 Task: Search Multisource reports in Sales Navigator
Action: Mouse moved to (913, 99)
Screenshot: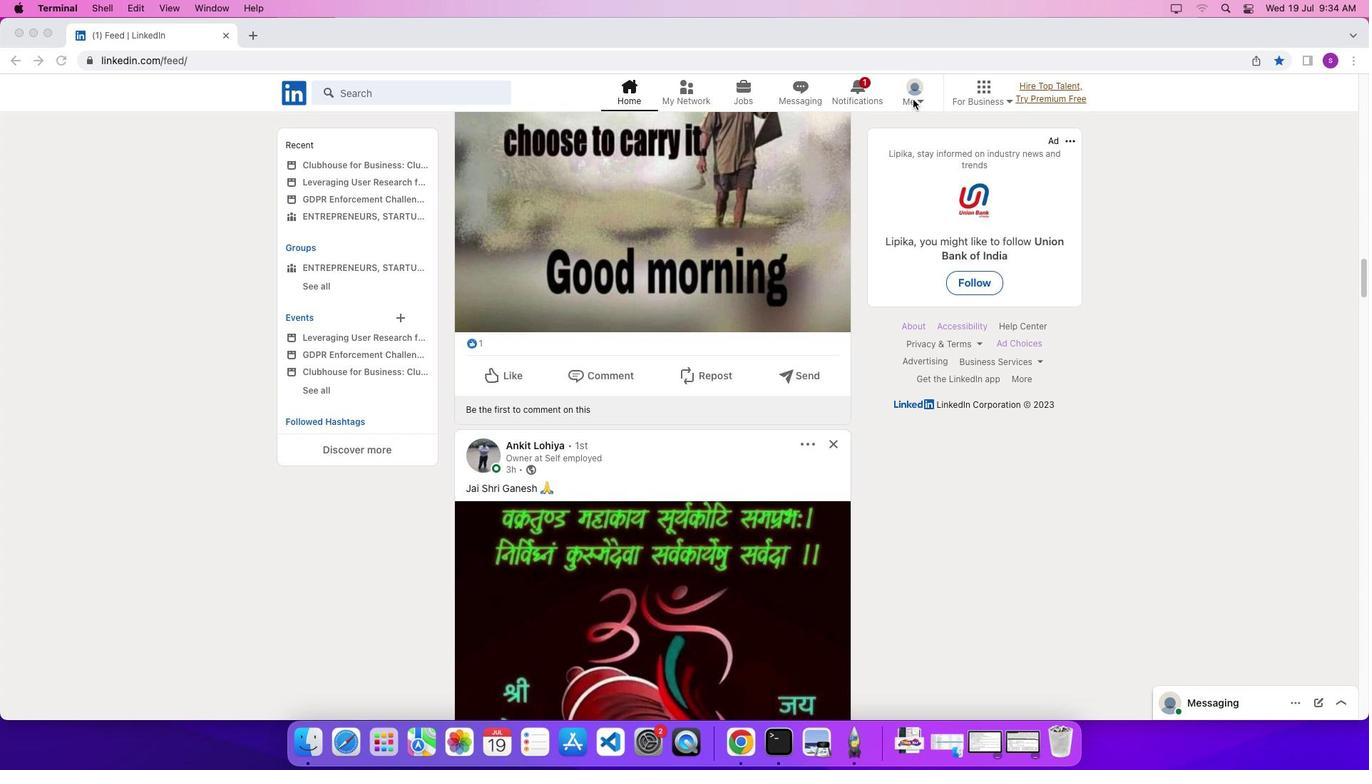 
Action: Mouse pressed left at (913, 99)
Screenshot: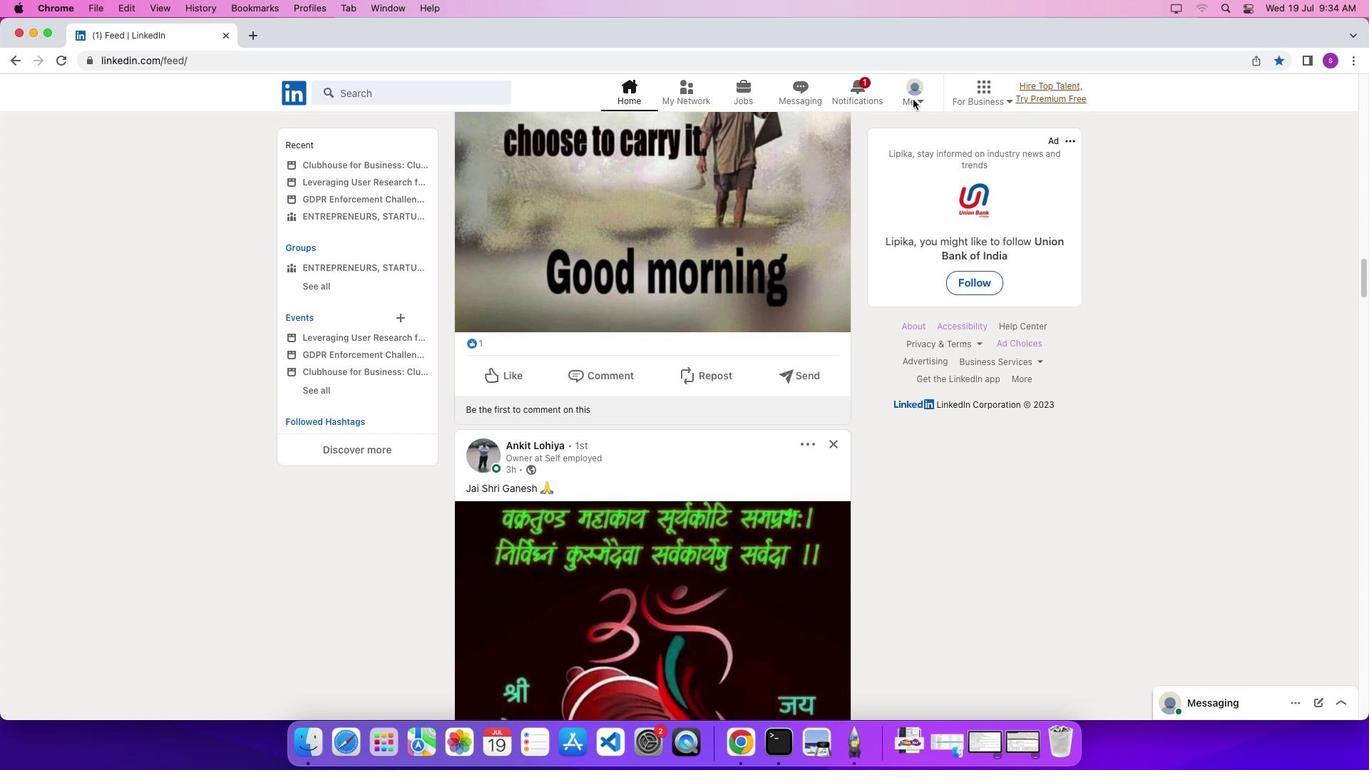 
Action: Mouse pressed left at (913, 99)
Screenshot: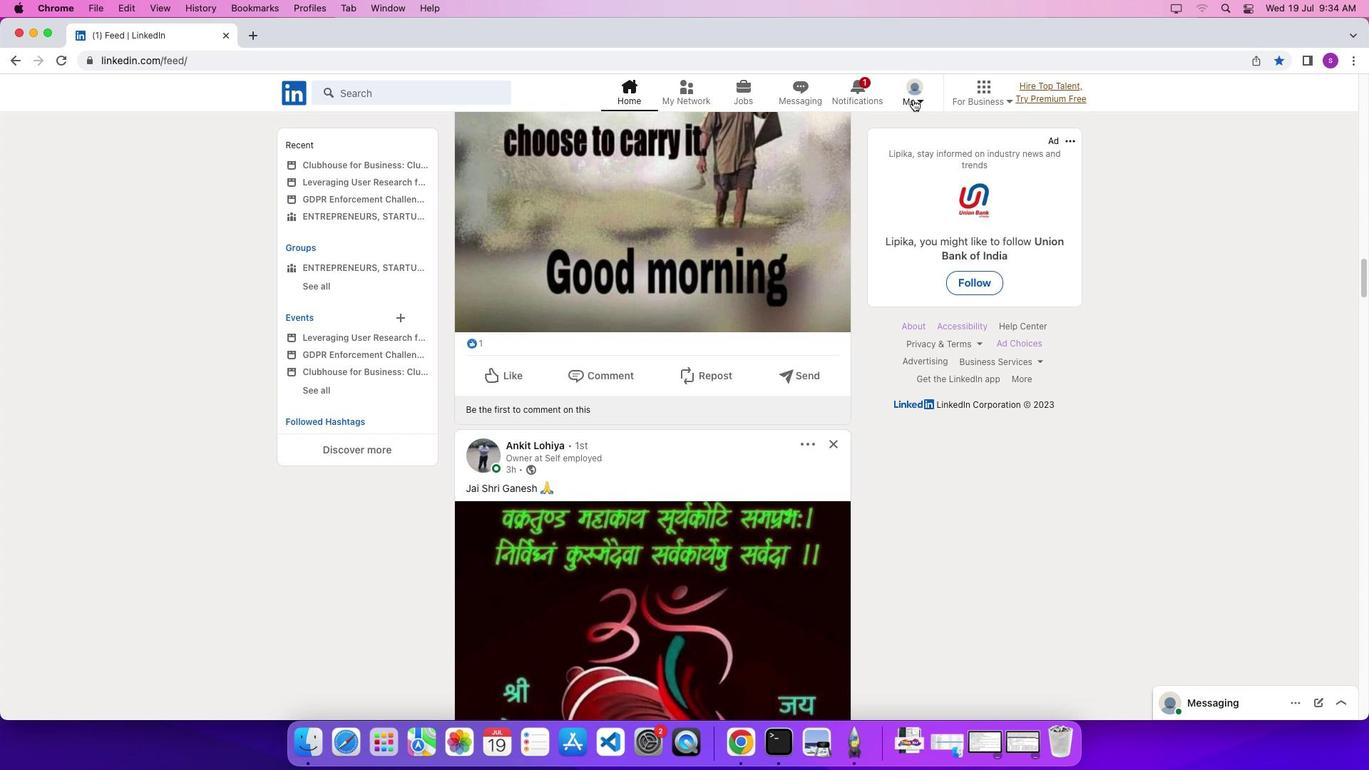 
Action: Mouse moved to (882, 171)
Screenshot: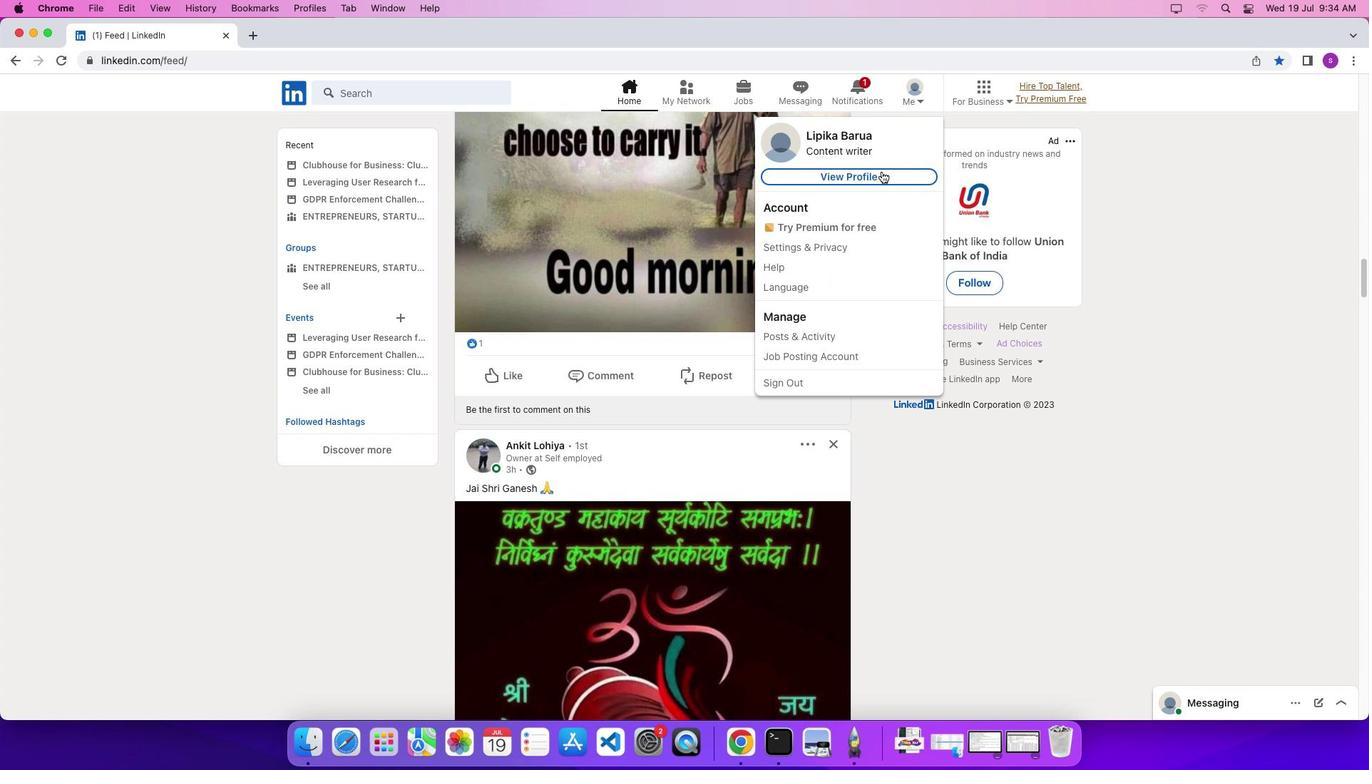 
Action: Mouse pressed left at (882, 171)
Screenshot: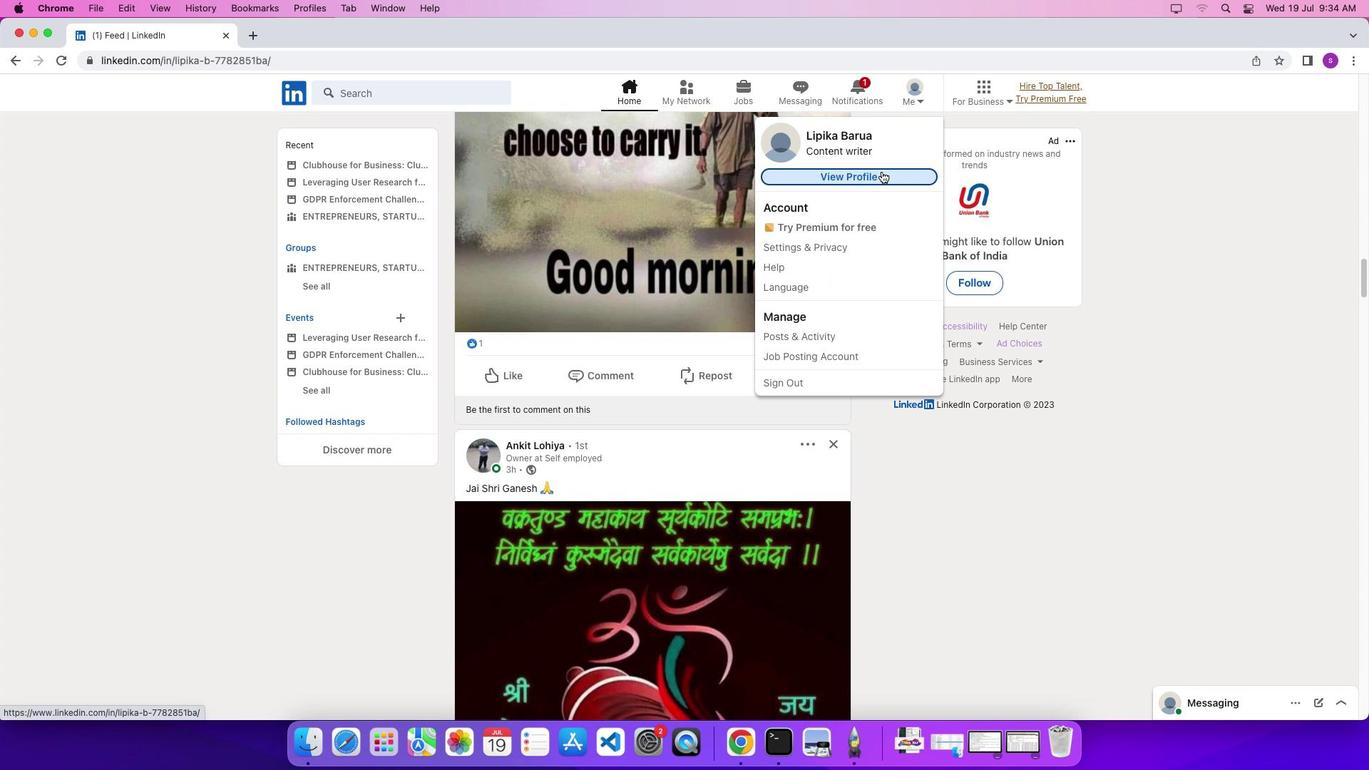 
Action: Mouse moved to (629, 443)
Screenshot: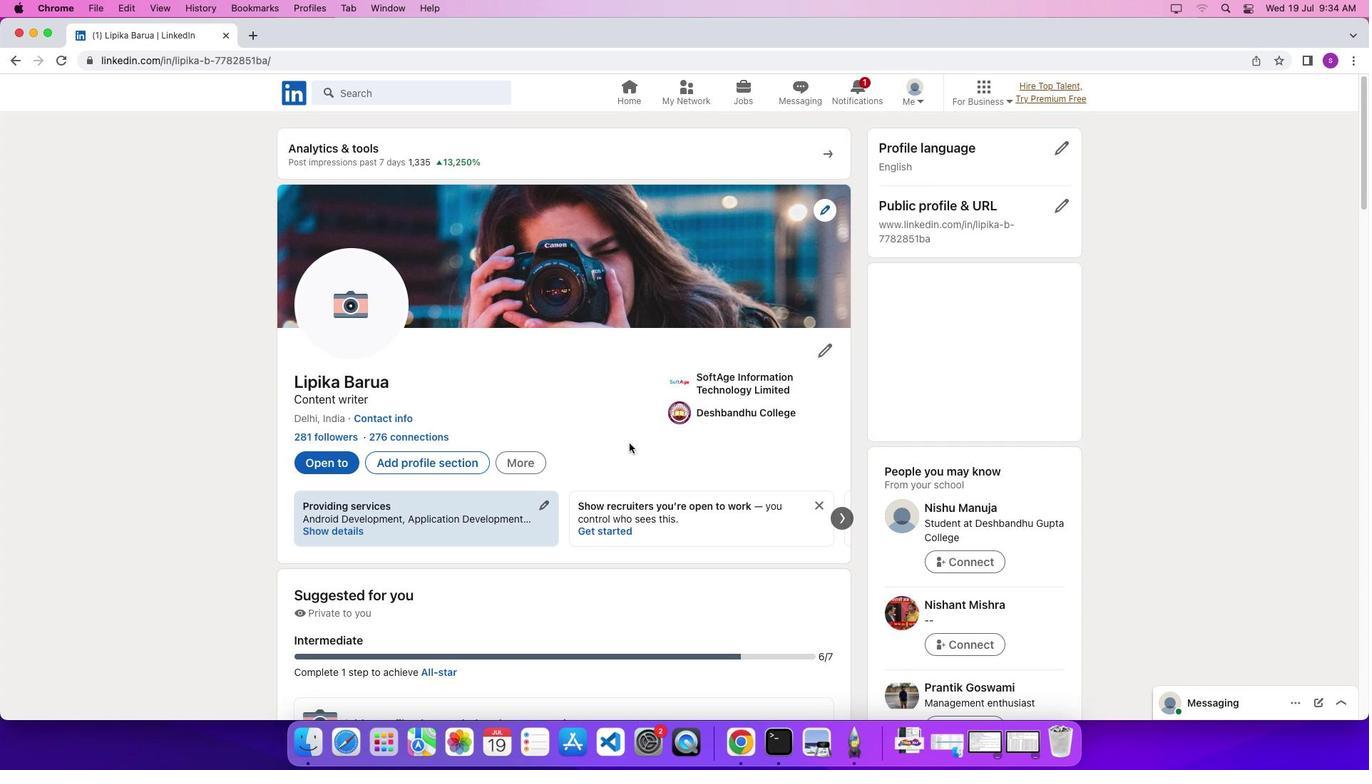 
Action: Mouse scrolled (629, 443) with delta (0, 0)
Screenshot: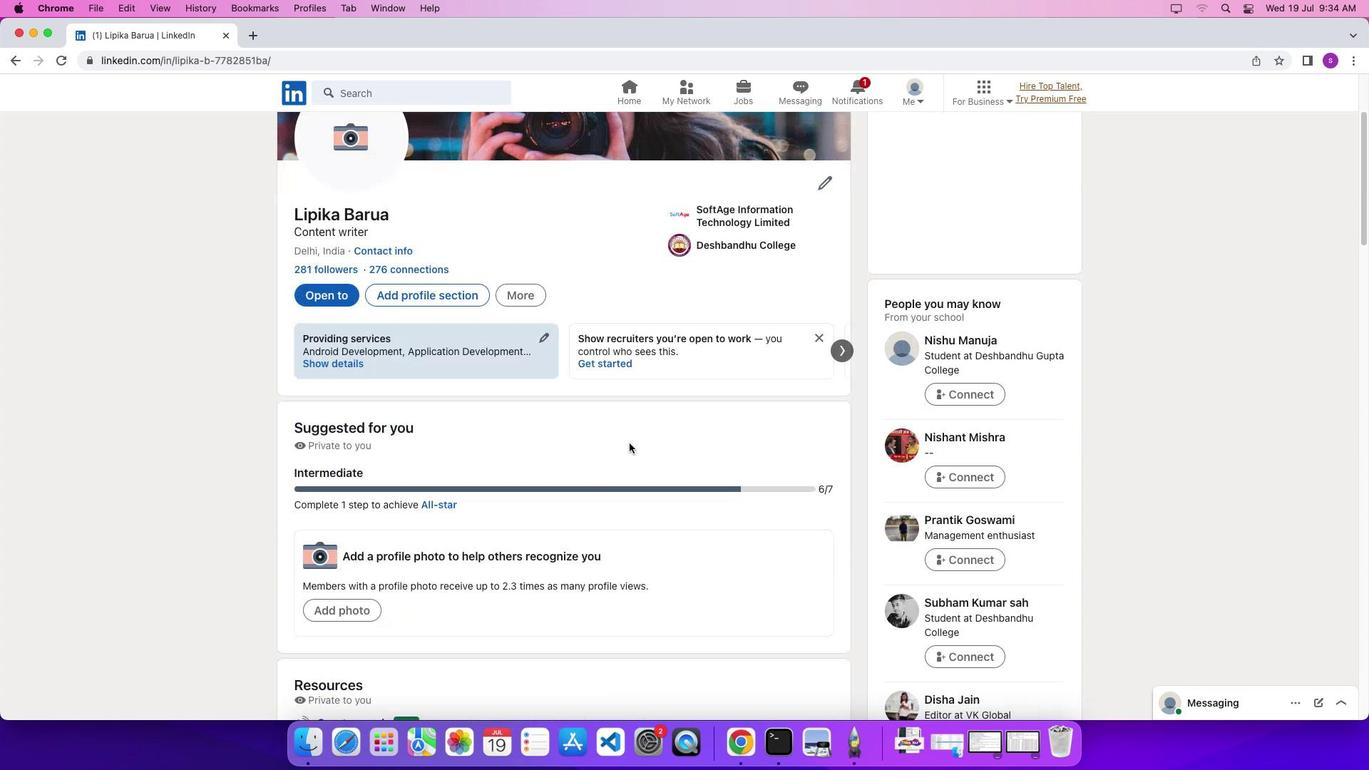 
Action: Mouse scrolled (629, 443) with delta (0, 0)
Screenshot: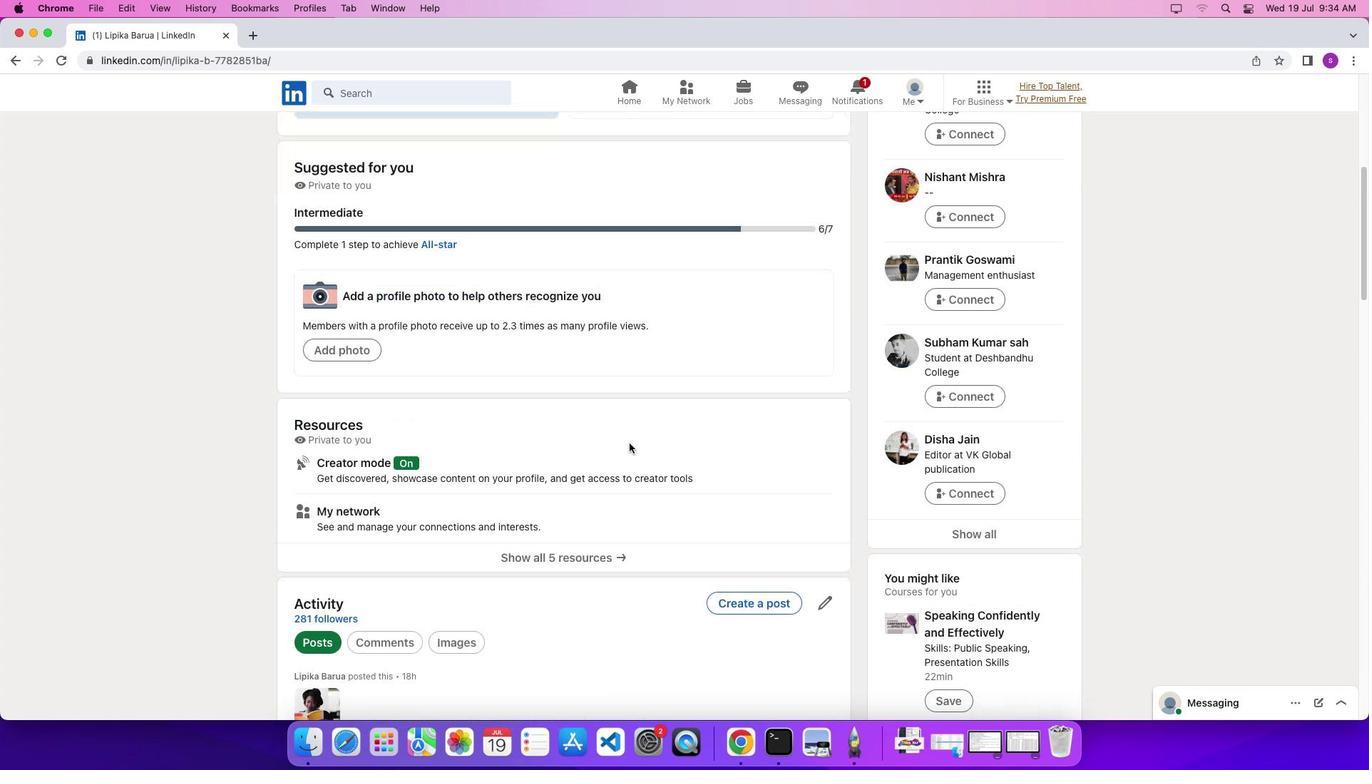 
Action: Mouse scrolled (629, 443) with delta (0, -5)
Screenshot: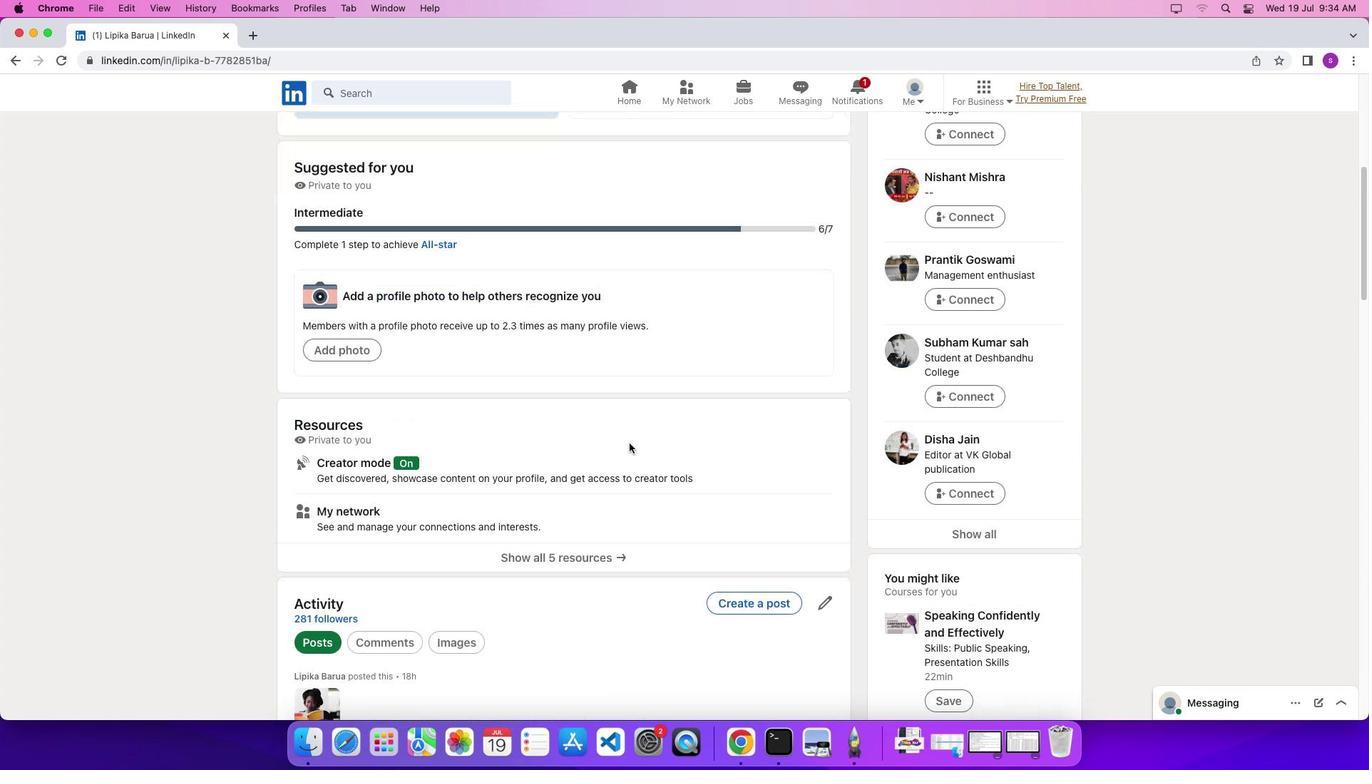 
Action: Mouse scrolled (629, 443) with delta (0, -7)
Screenshot: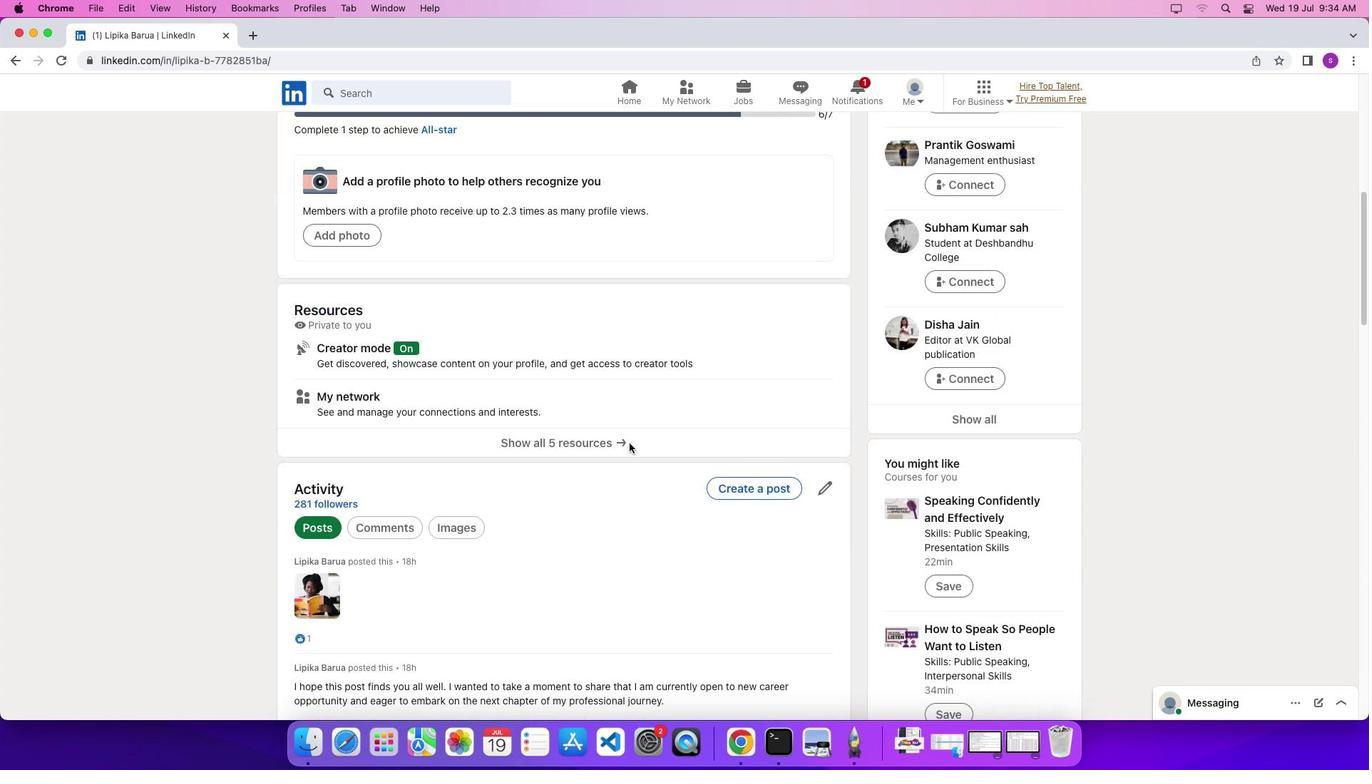 
Action: Mouse scrolled (629, 443) with delta (0, 0)
Screenshot: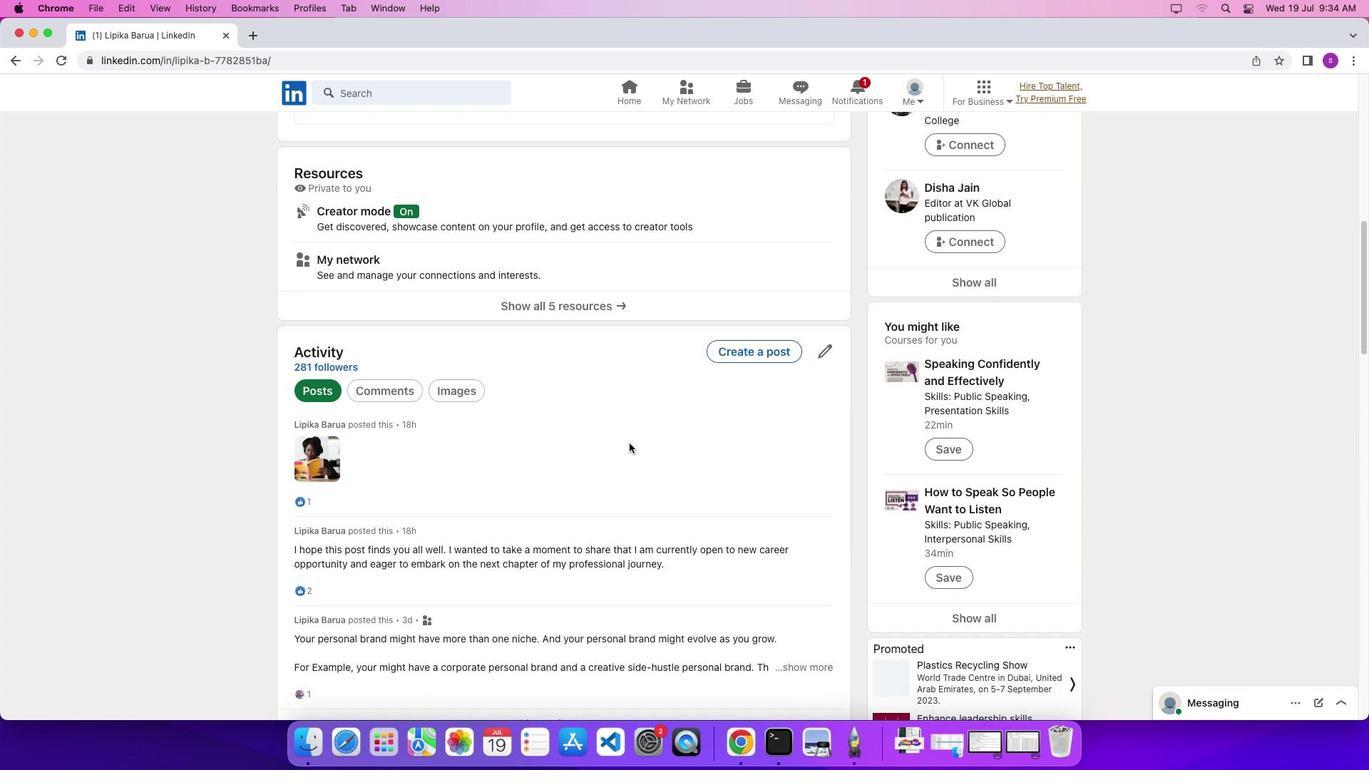 
Action: Mouse scrolled (629, 443) with delta (0, 0)
Screenshot: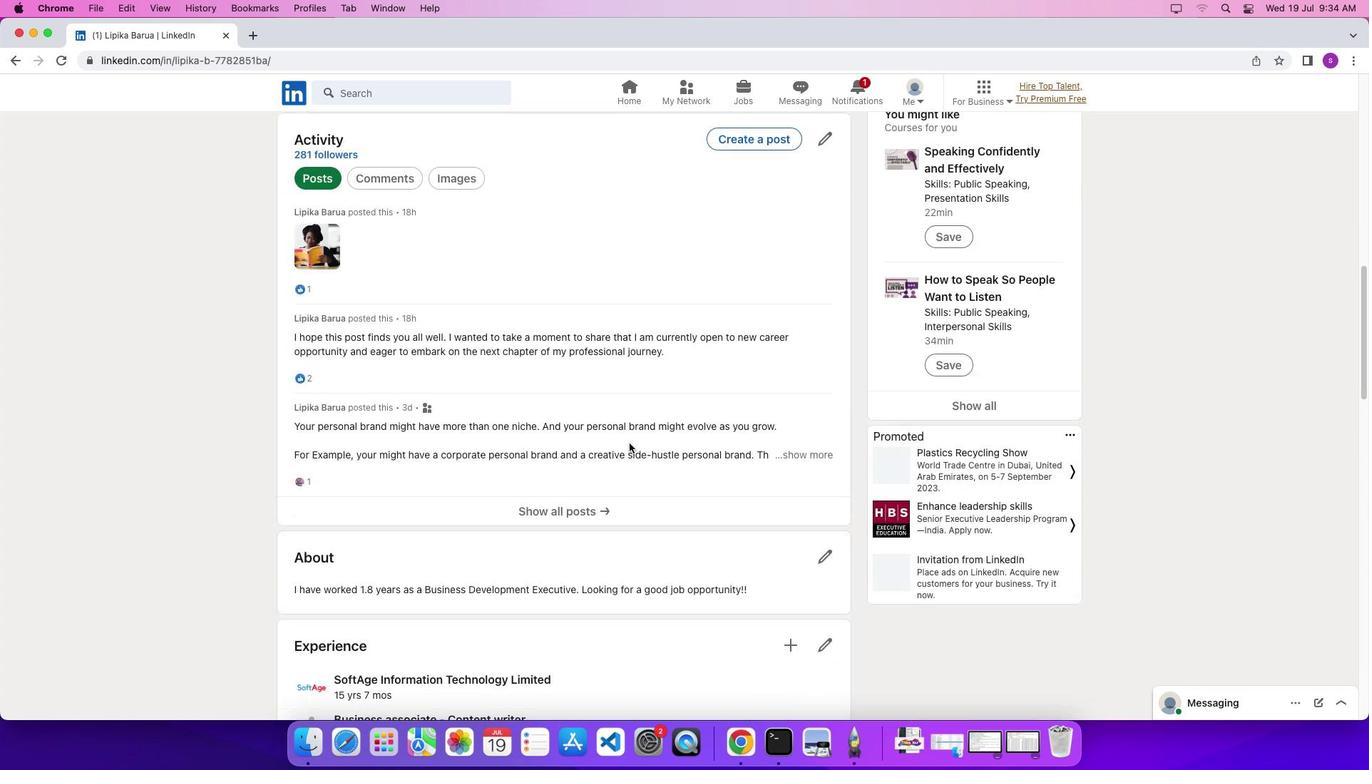 
Action: Mouse scrolled (629, 443) with delta (0, -5)
Screenshot: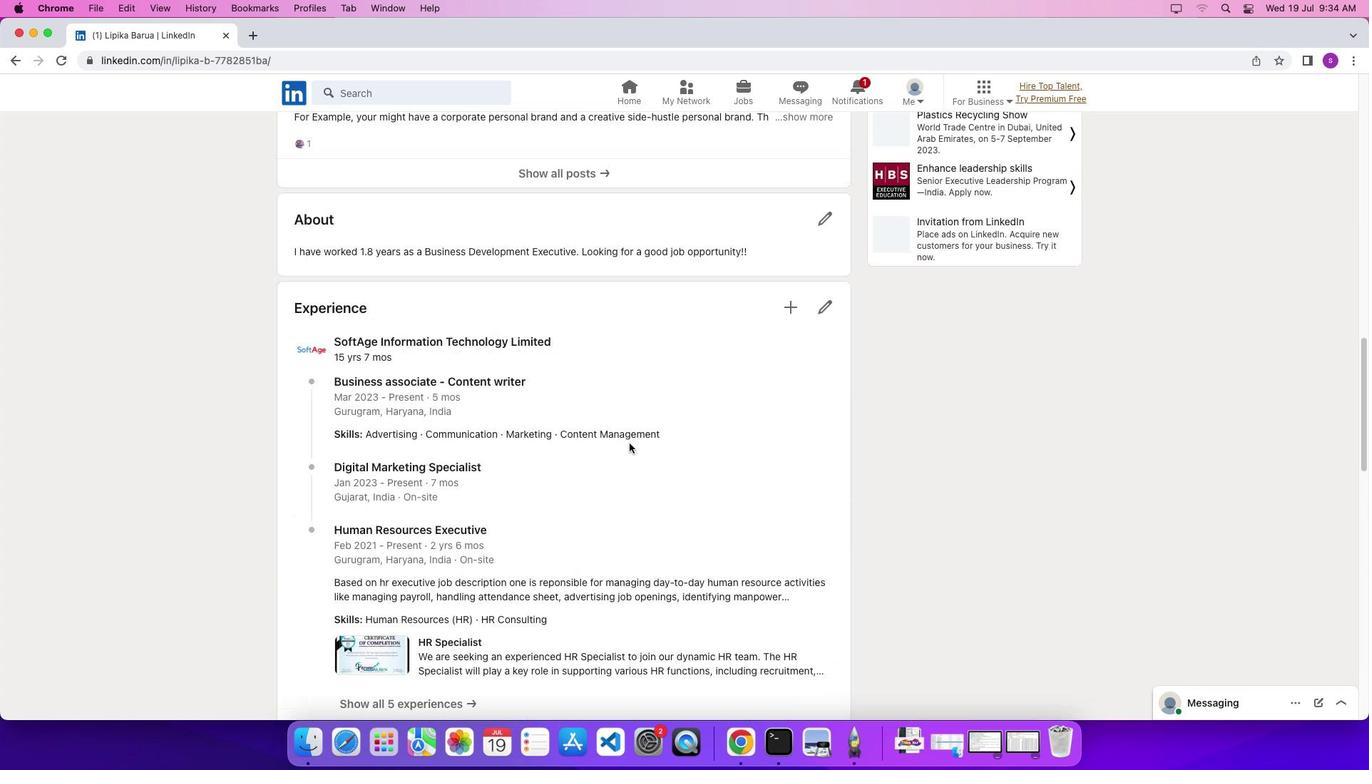 
Action: Mouse scrolled (629, 443) with delta (0, -8)
Screenshot: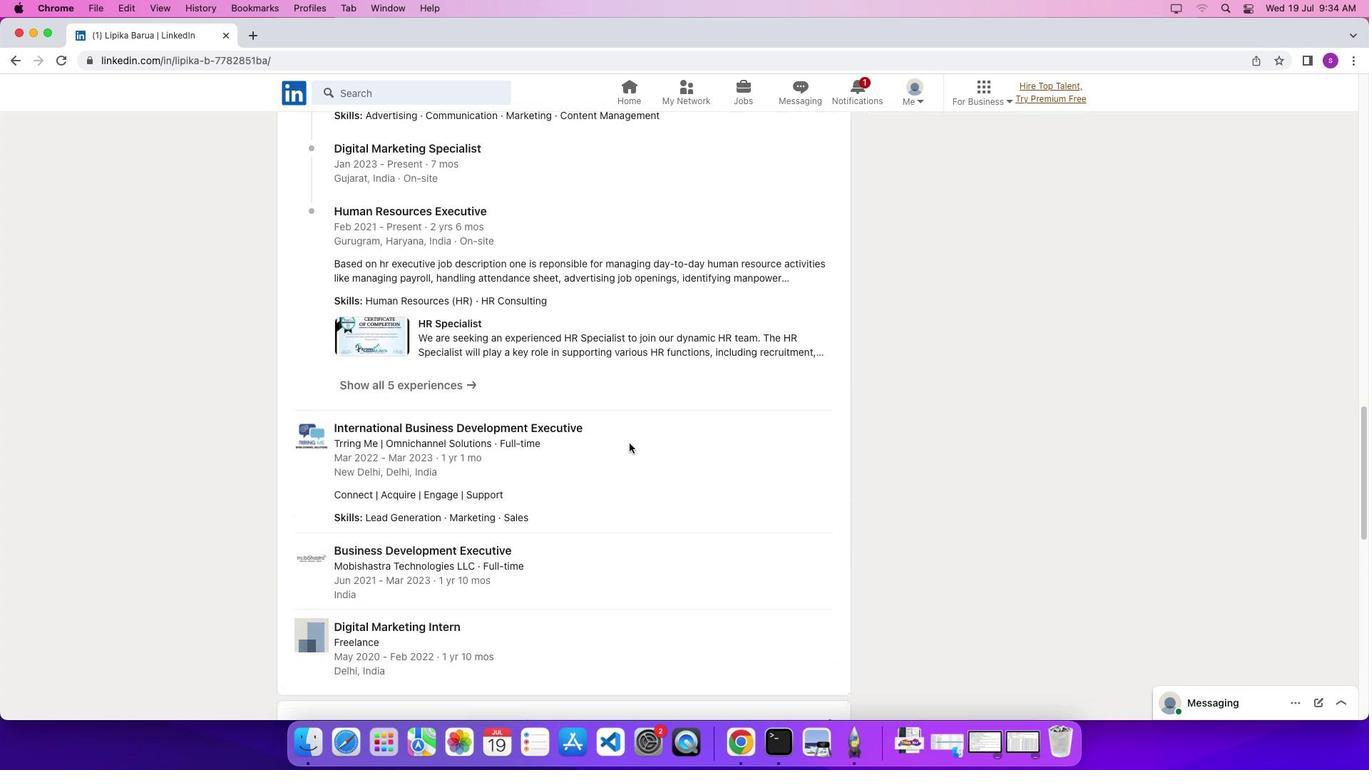
Action: Mouse scrolled (629, 443) with delta (0, -9)
Screenshot: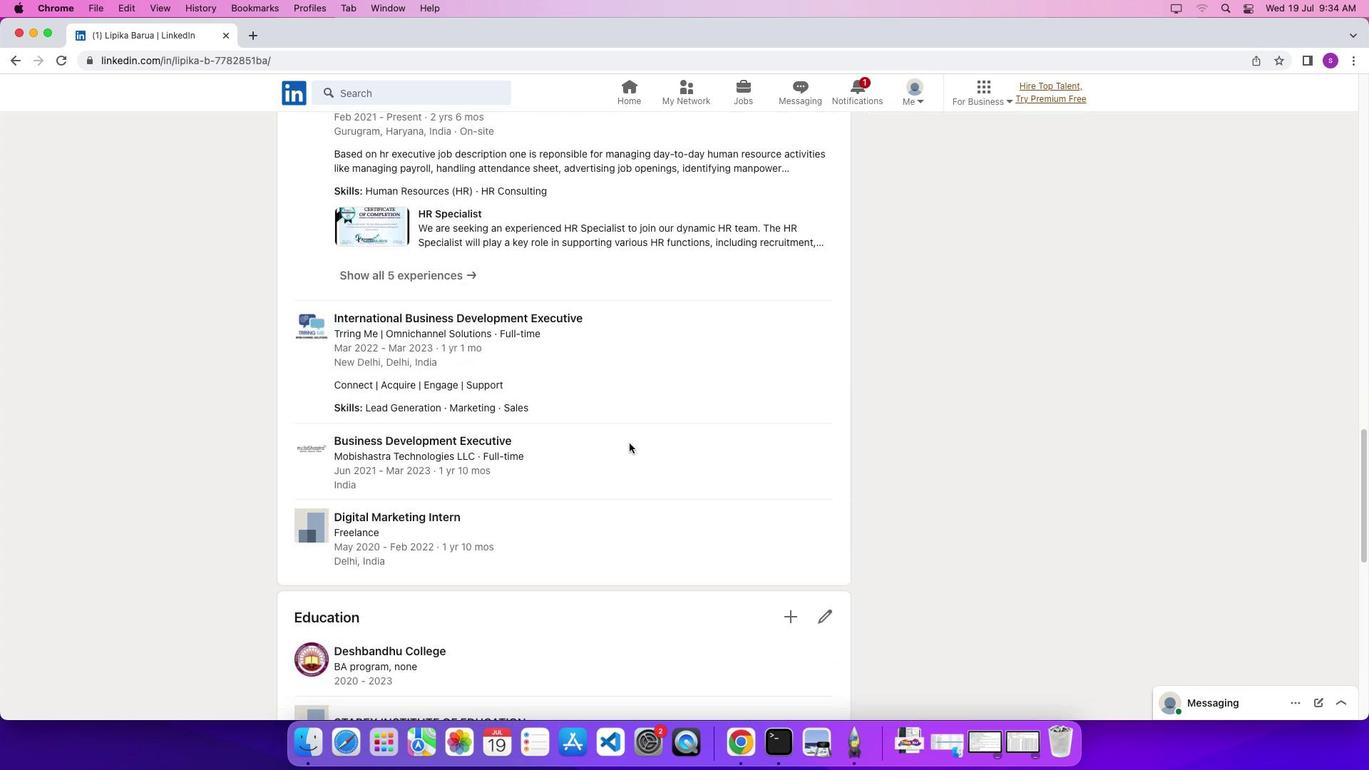 
Action: Mouse scrolled (629, 443) with delta (0, 0)
Screenshot: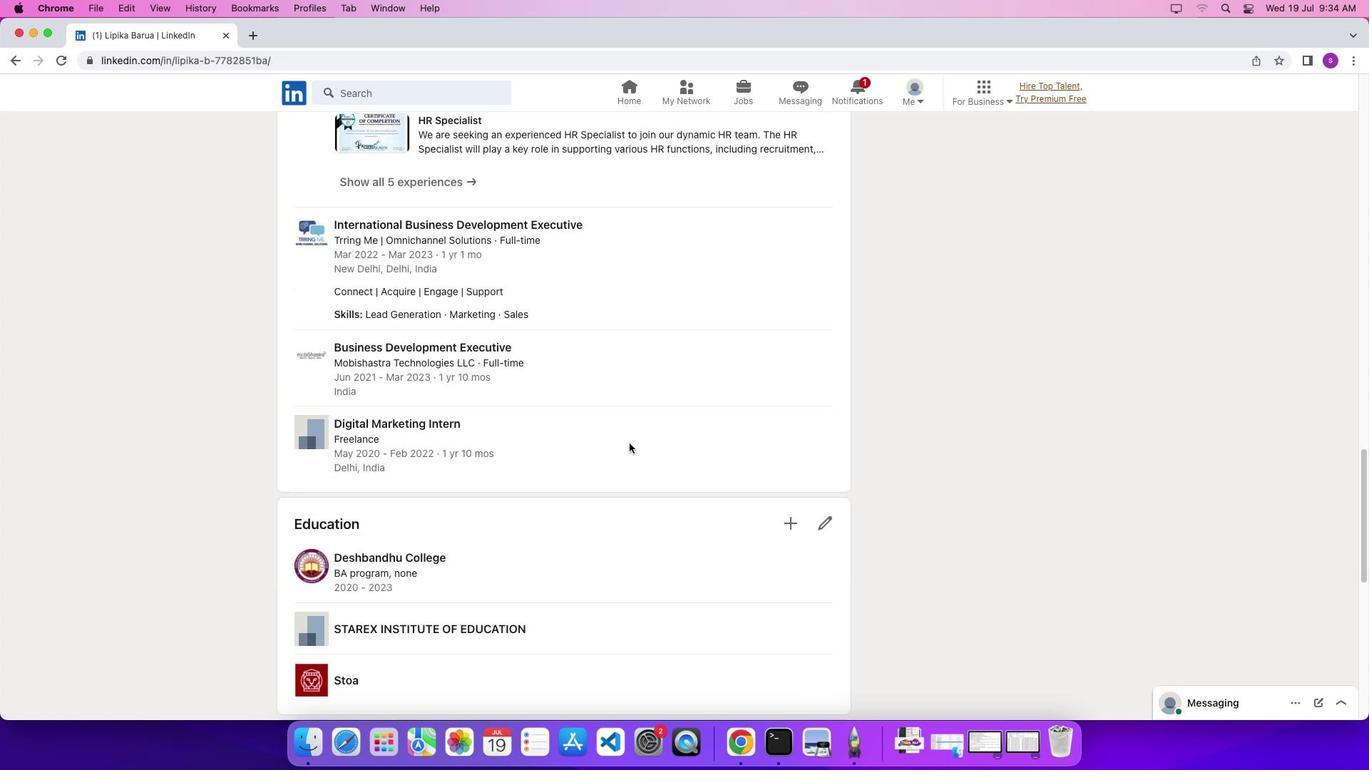 
Action: Mouse scrolled (629, 443) with delta (0, 0)
Screenshot: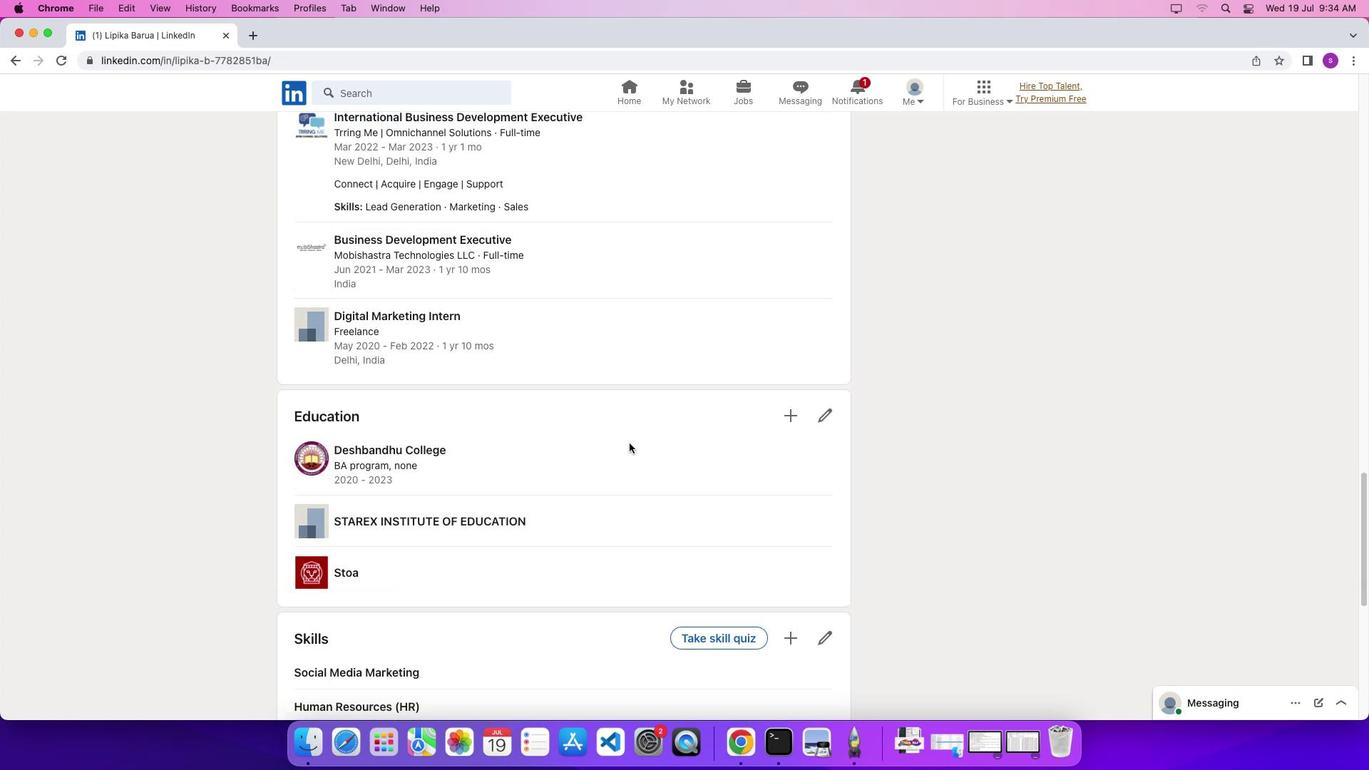 
Action: Mouse scrolled (629, 443) with delta (0, -4)
Screenshot: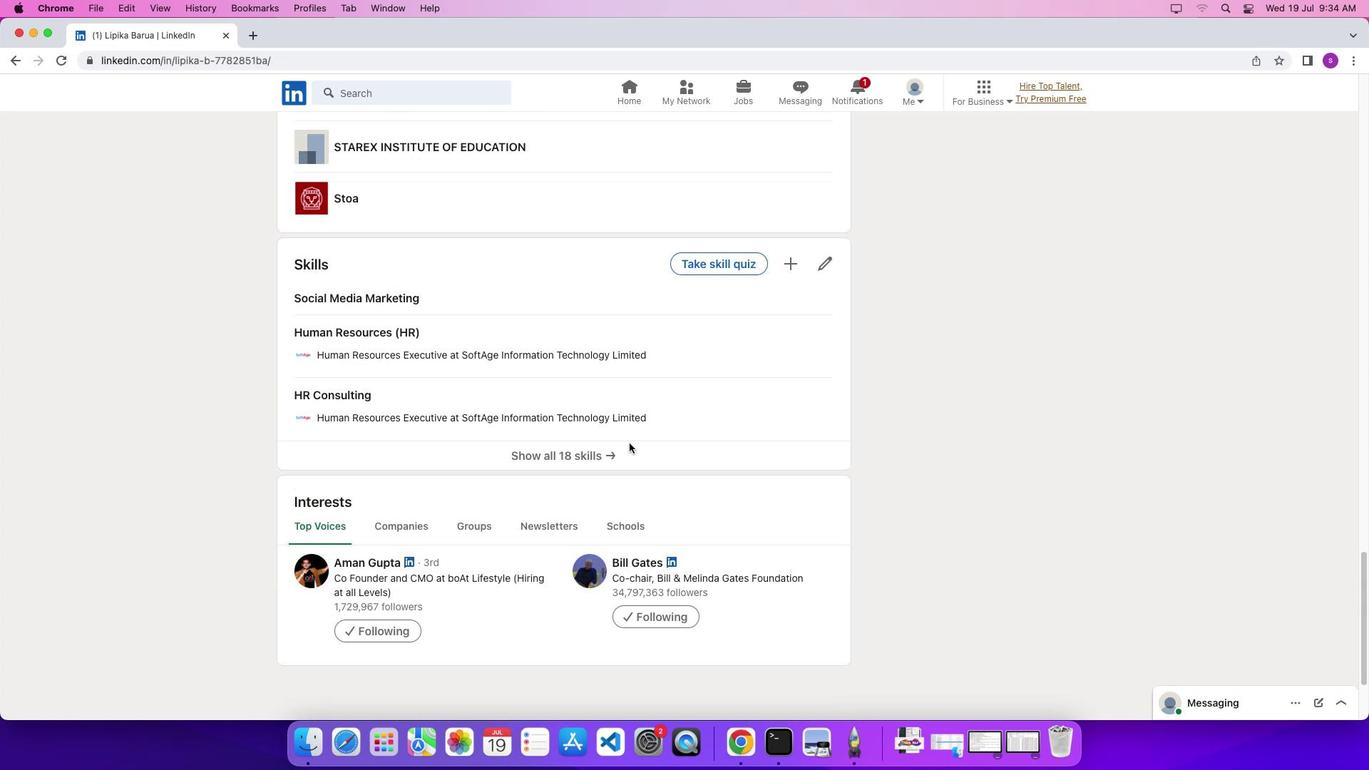 
Action: Mouse scrolled (629, 443) with delta (0, -7)
Screenshot: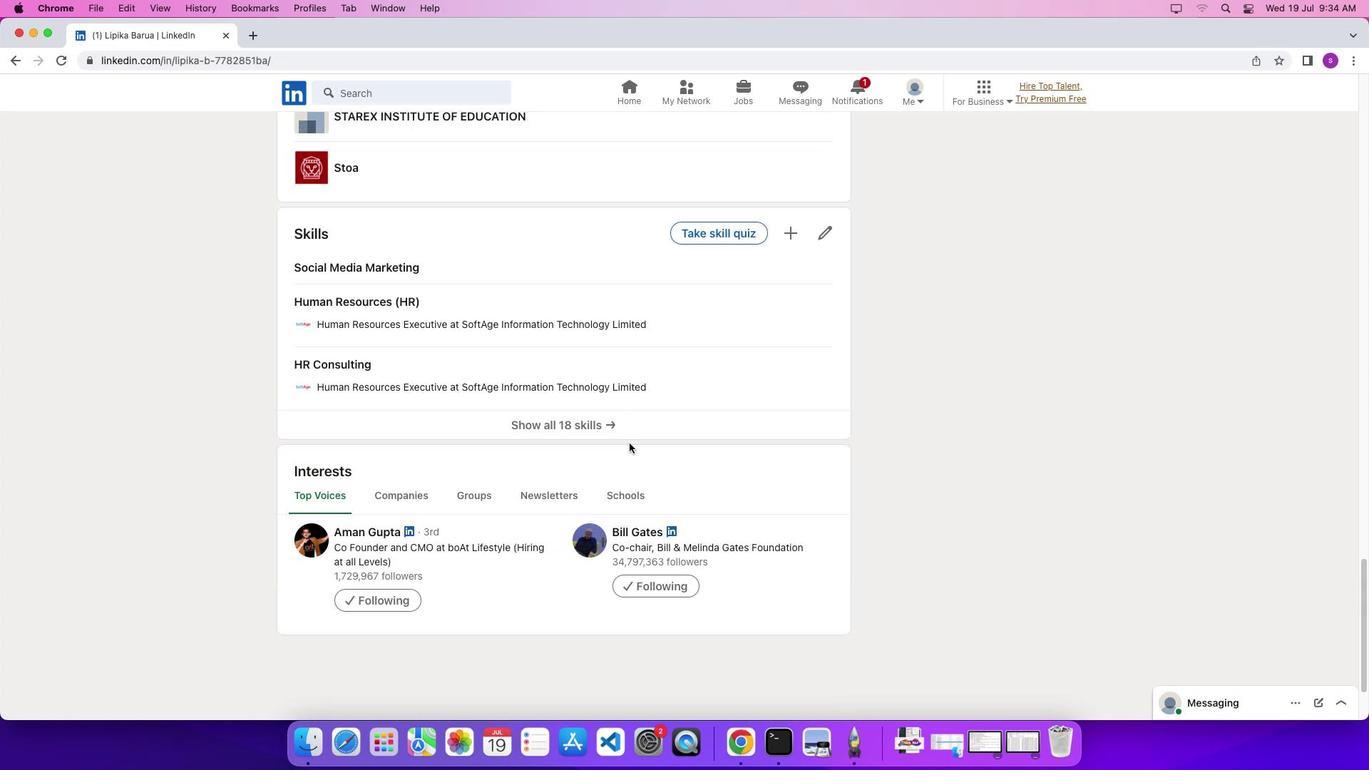 
Action: Mouse scrolled (629, 443) with delta (0, 0)
Screenshot: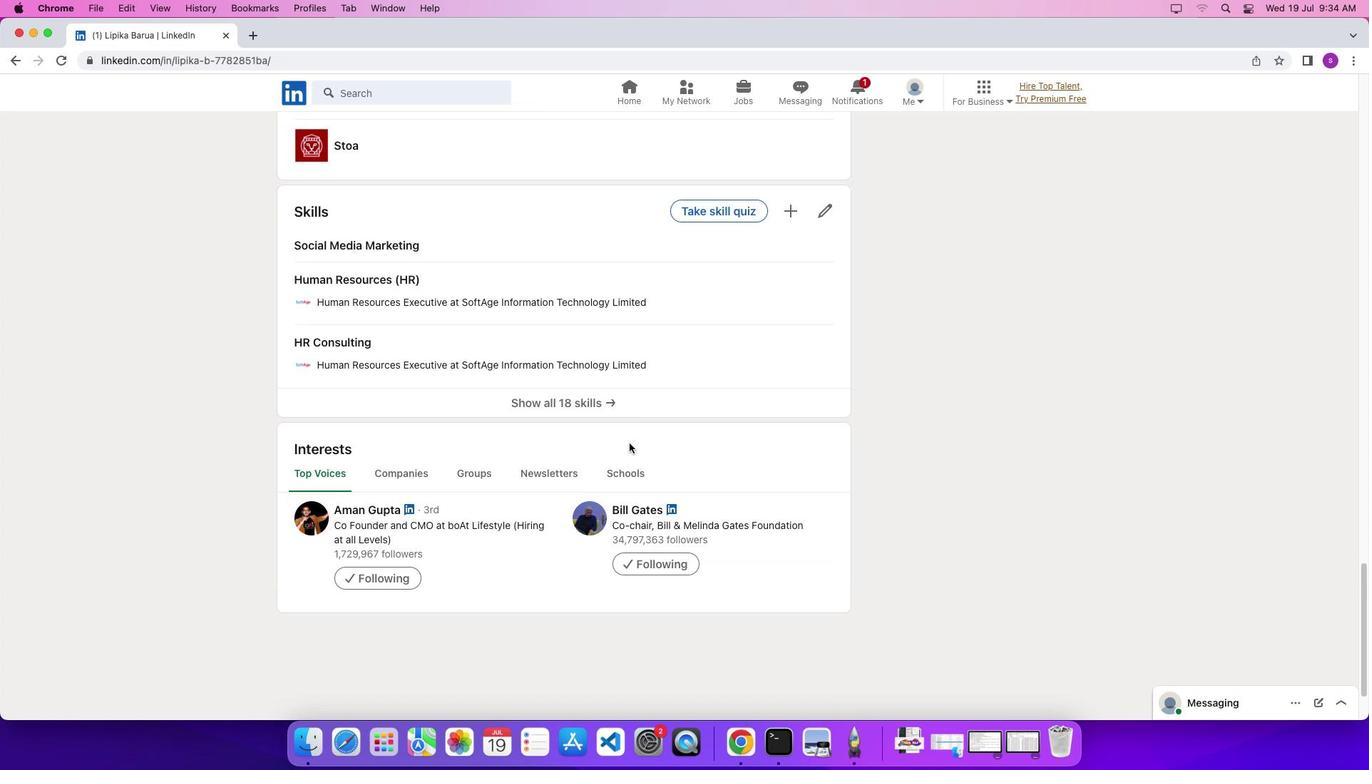 
Action: Mouse scrolled (629, 443) with delta (0, 0)
Screenshot: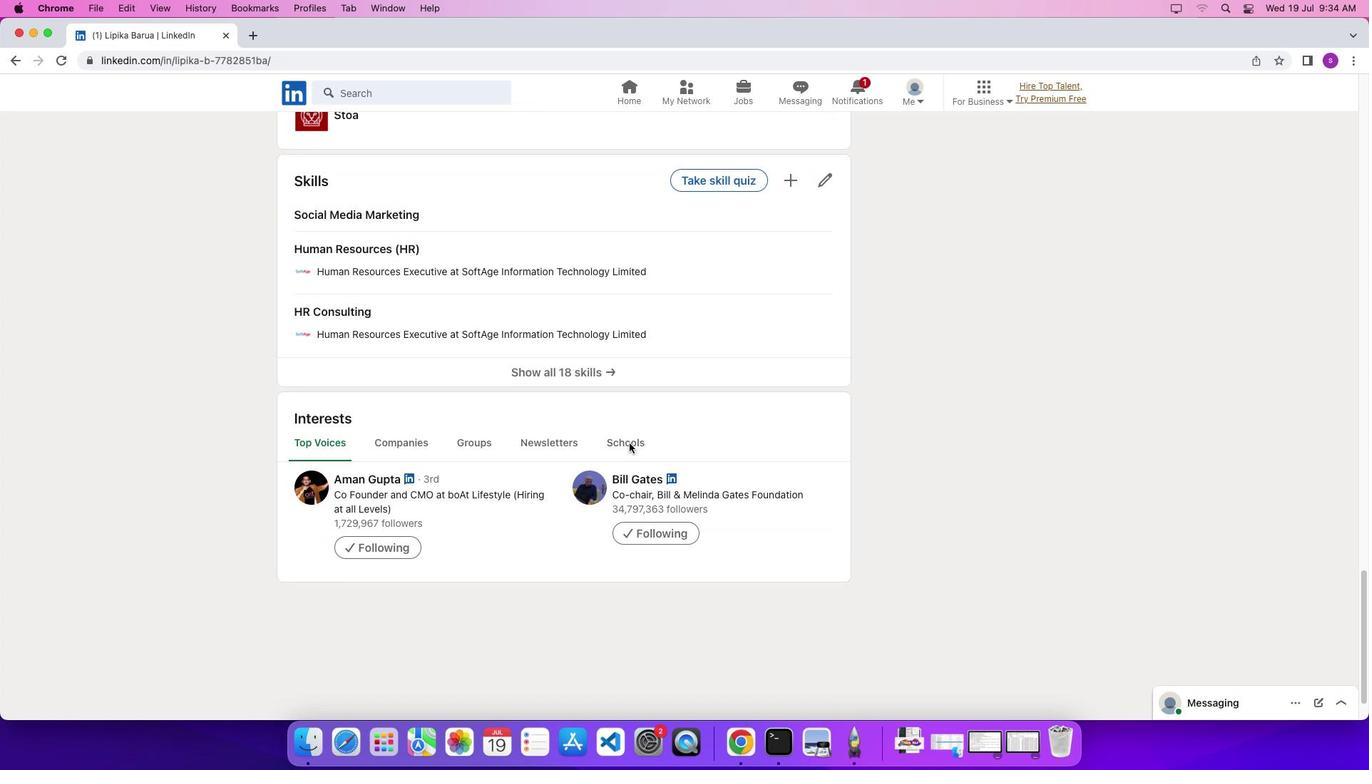 
Action: Mouse scrolled (629, 443) with delta (0, -5)
Screenshot: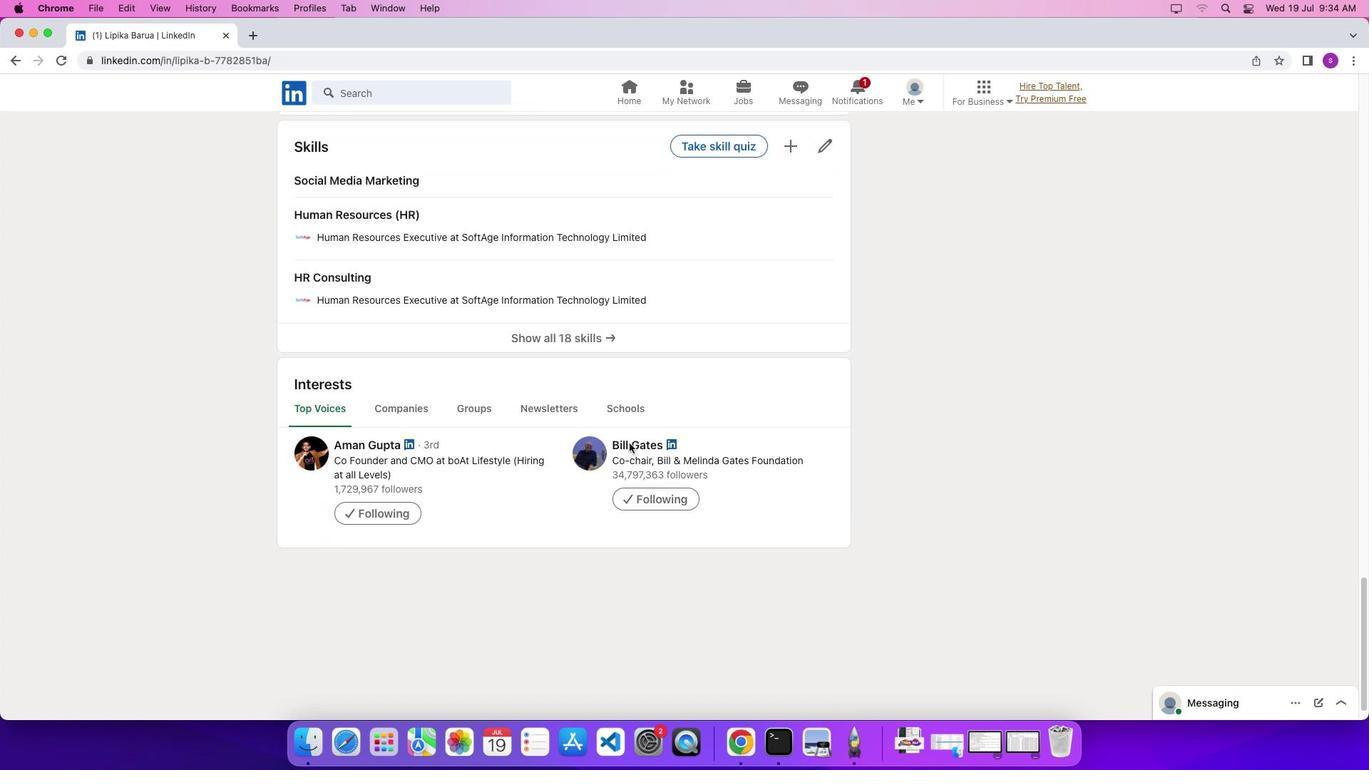 
Action: Mouse scrolled (629, 443) with delta (0, -9)
Screenshot: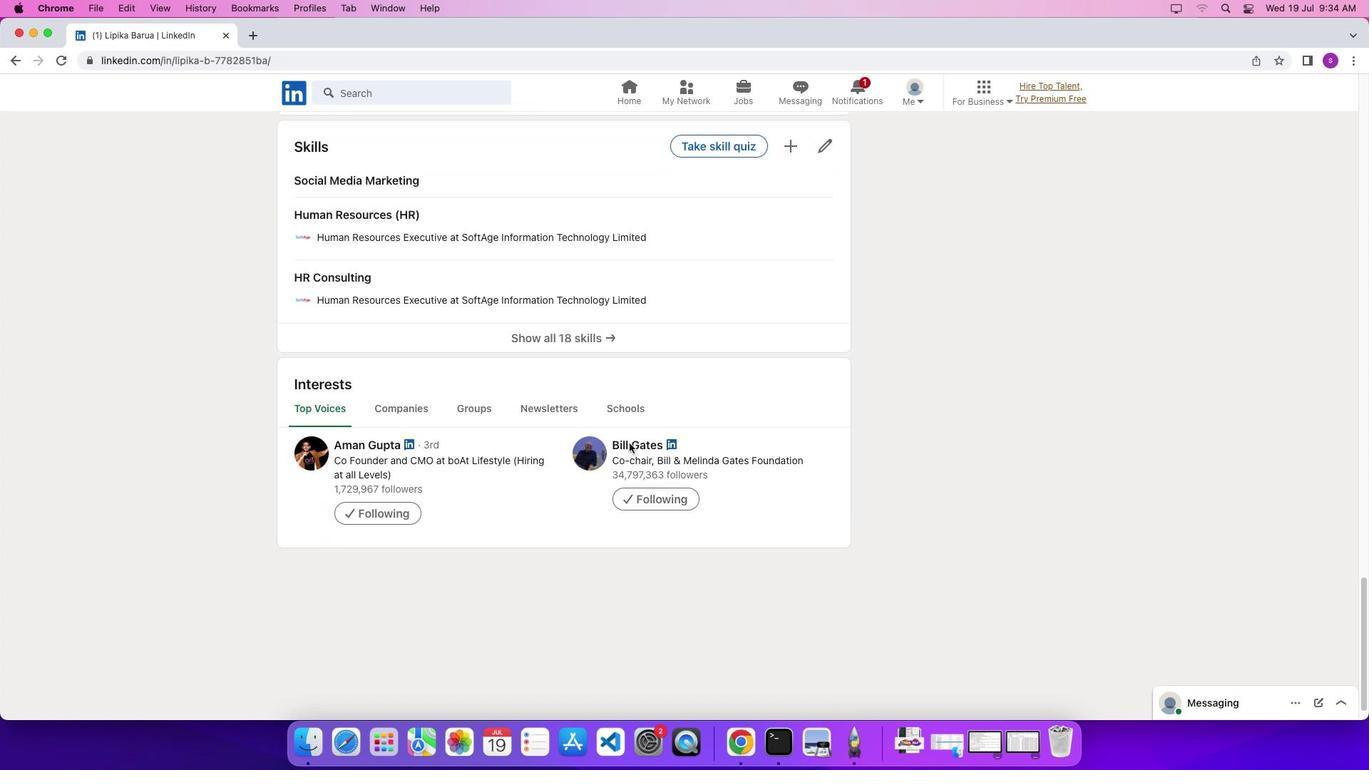 
Action: Mouse scrolled (629, 443) with delta (0, -9)
Screenshot: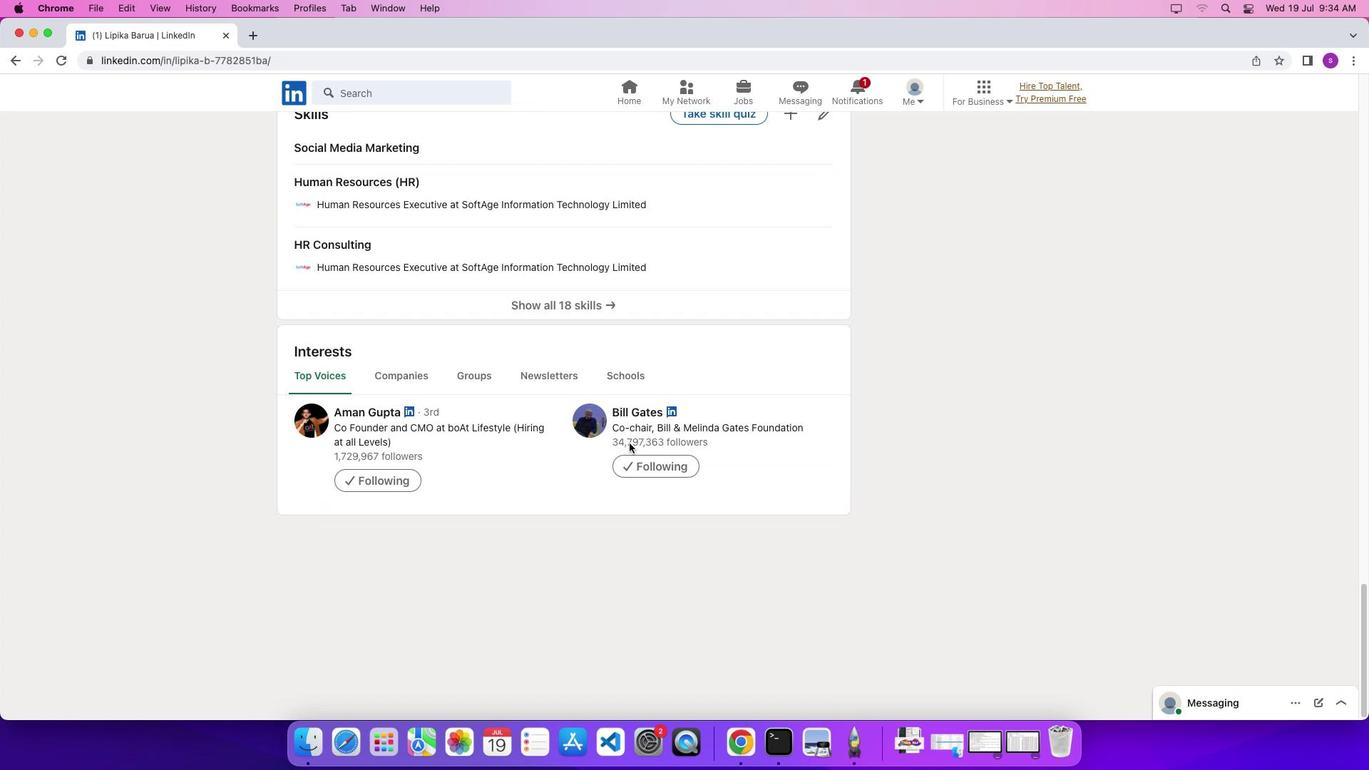 
Action: Mouse scrolled (629, 443) with delta (0, 0)
Screenshot: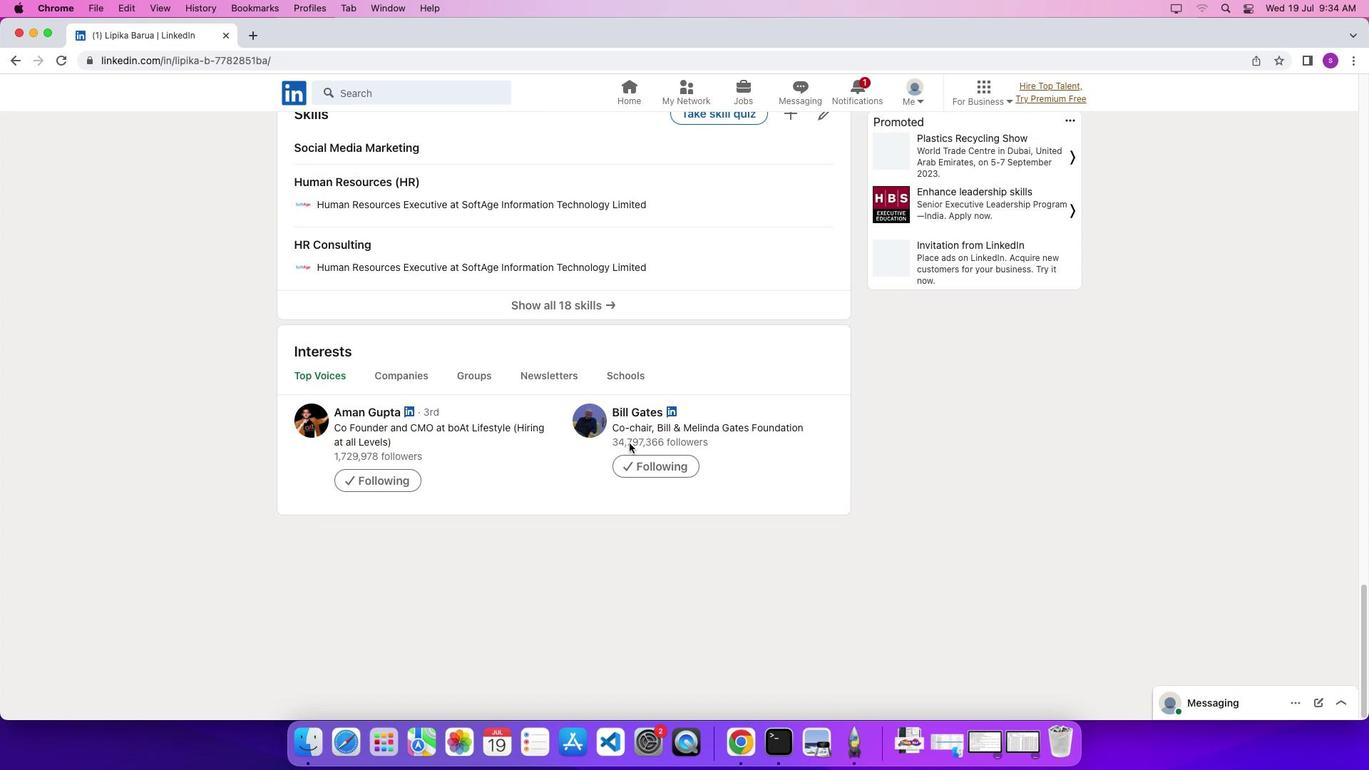 
Action: Mouse scrolled (629, 443) with delta (0, 0)
Screenshot: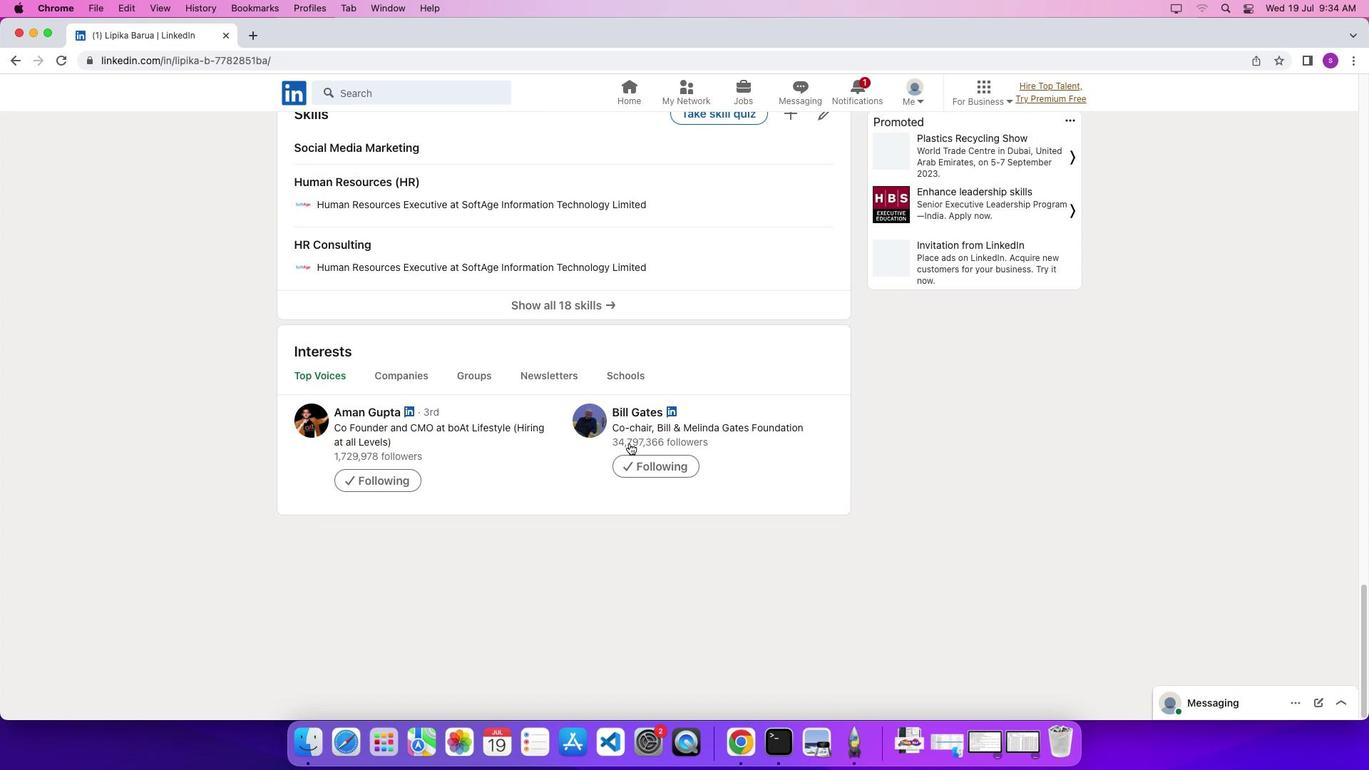 
Action: Mouse scrolled (629, 443) with delta (0, -5)
Screenshot: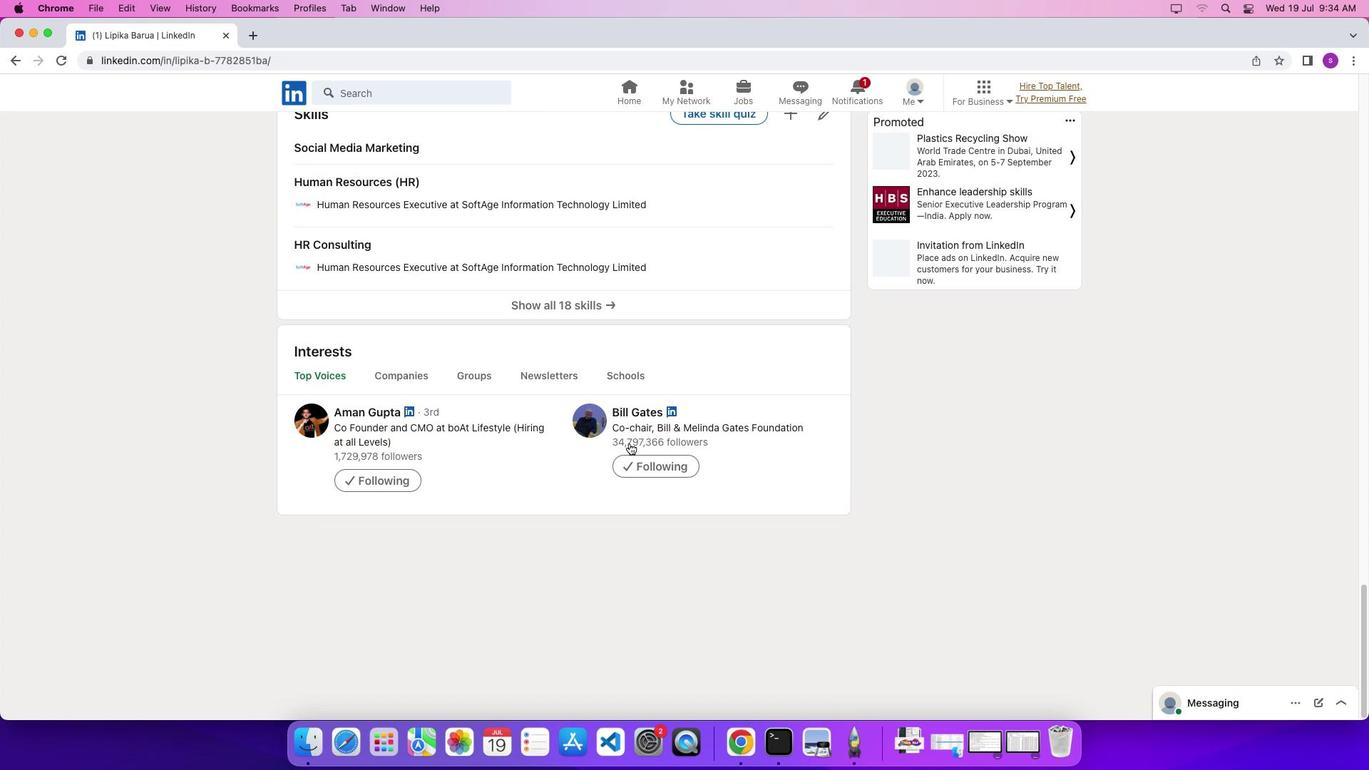 
Action: Mouse scrolled (629, 443) with delta (0, -8)
Screenshot: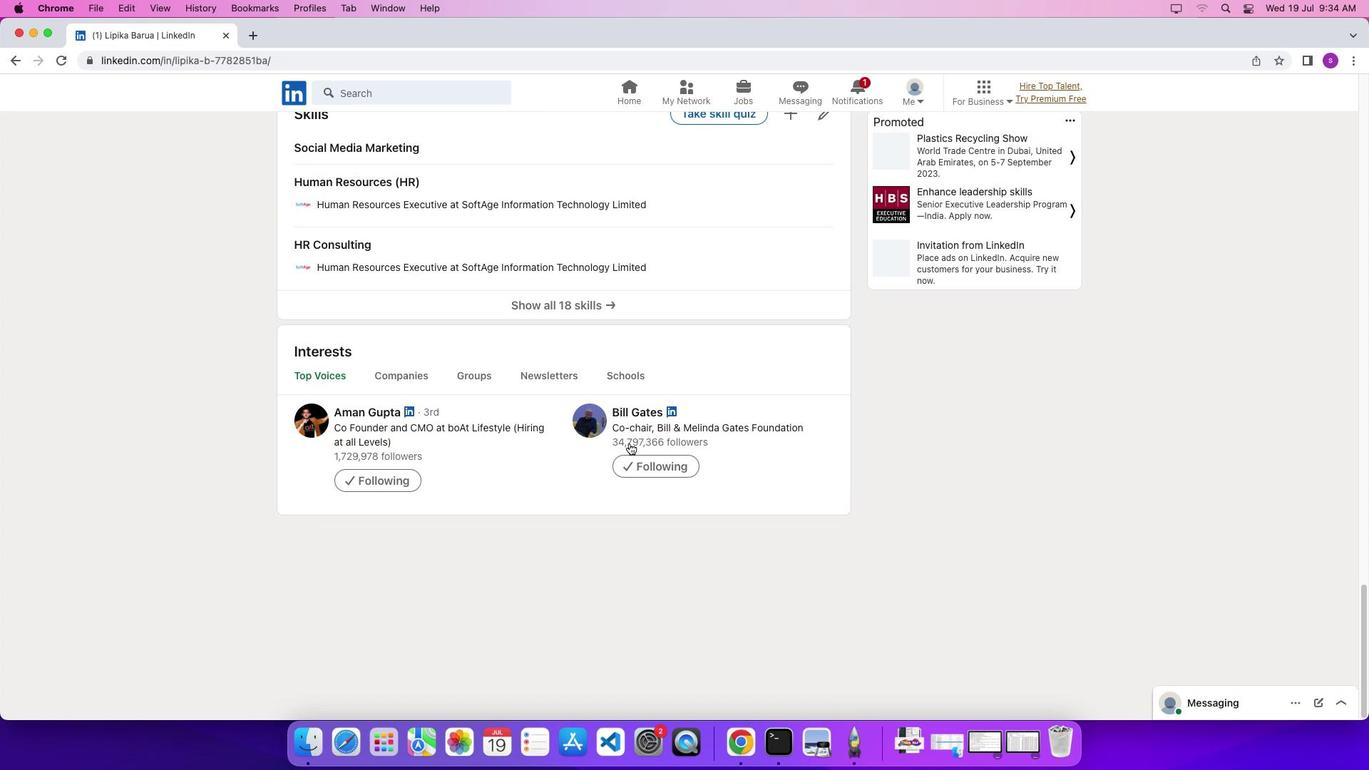 
Action: Mouse scrolled (629, 443) with delta (0, 0)
Screenshot: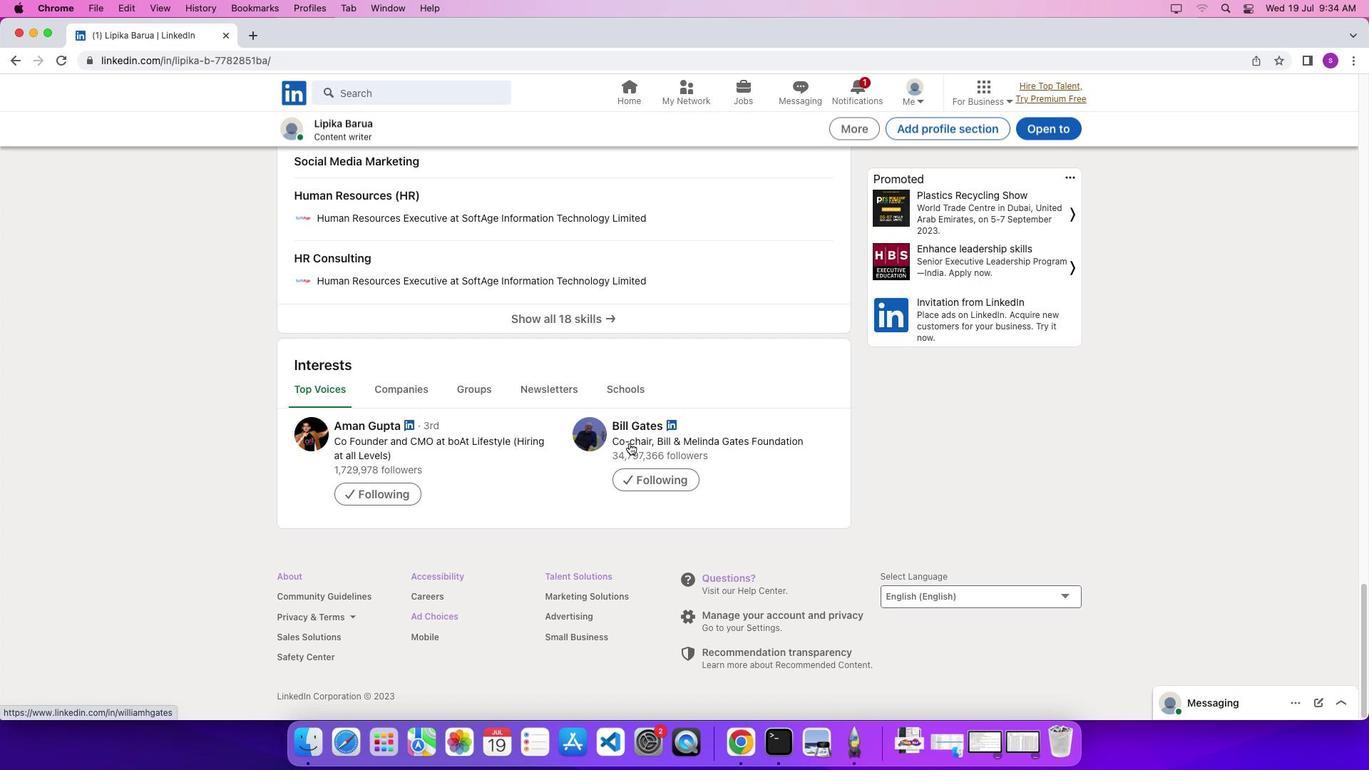 
Action: Mouse scrolled (629, 443) with delta (0, 0)
Screenshot: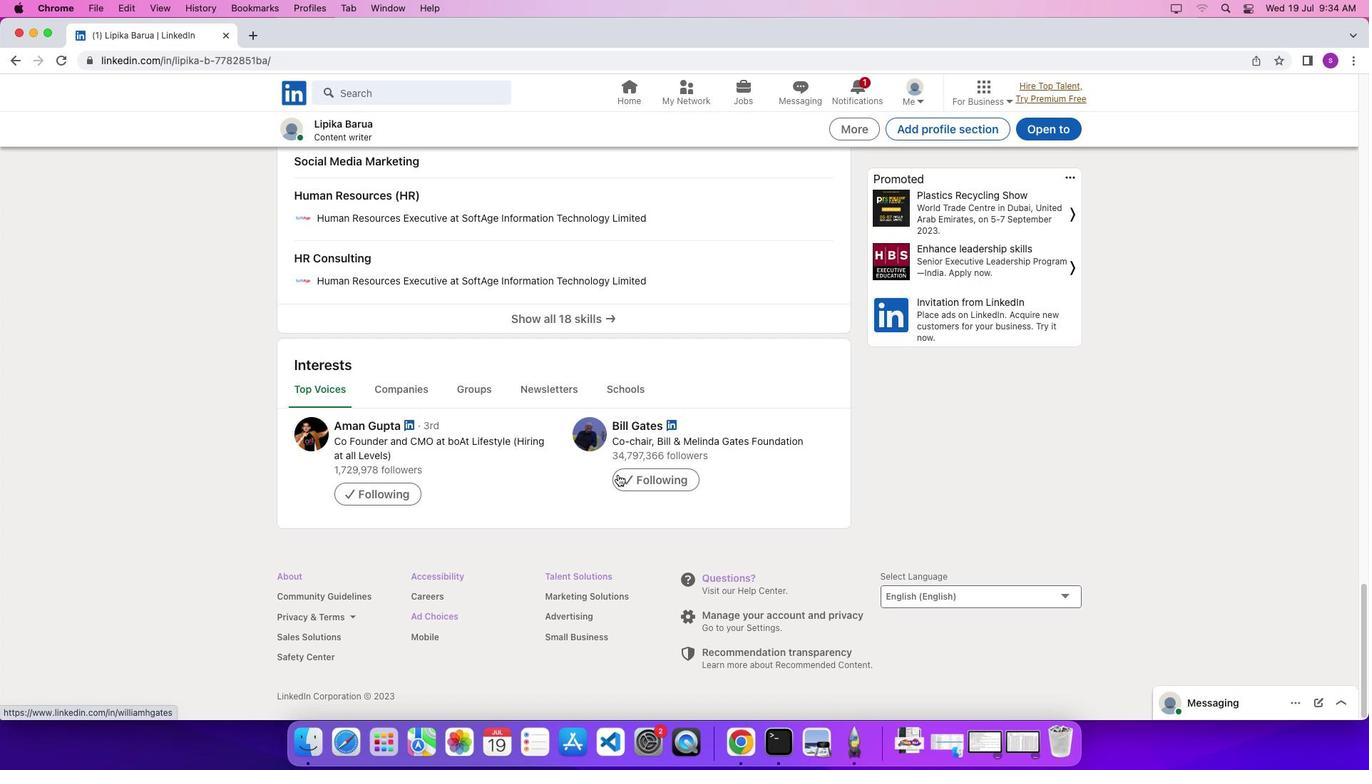 
Action: Mouse moved to (449, 613)
Screenshot: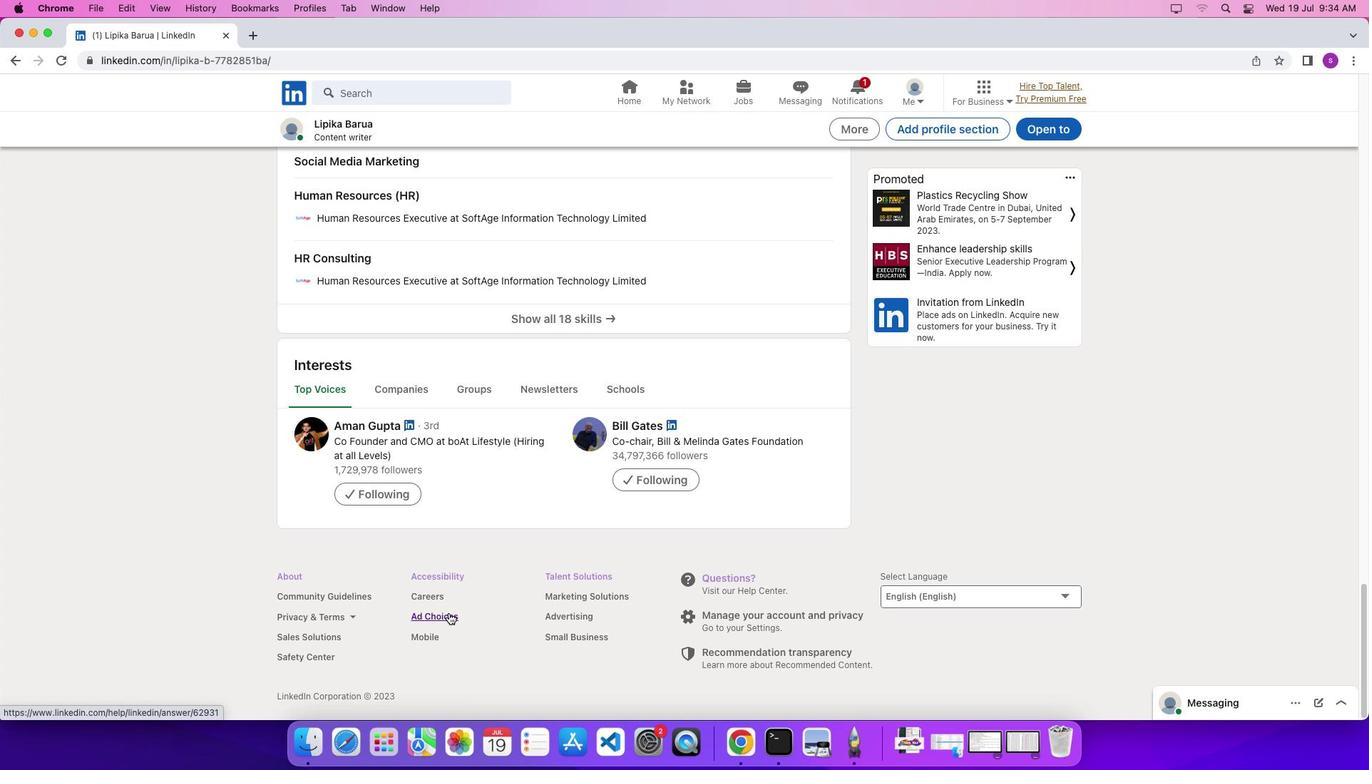 
Action: Mouse pressed left at (449, 613)
Screenshot: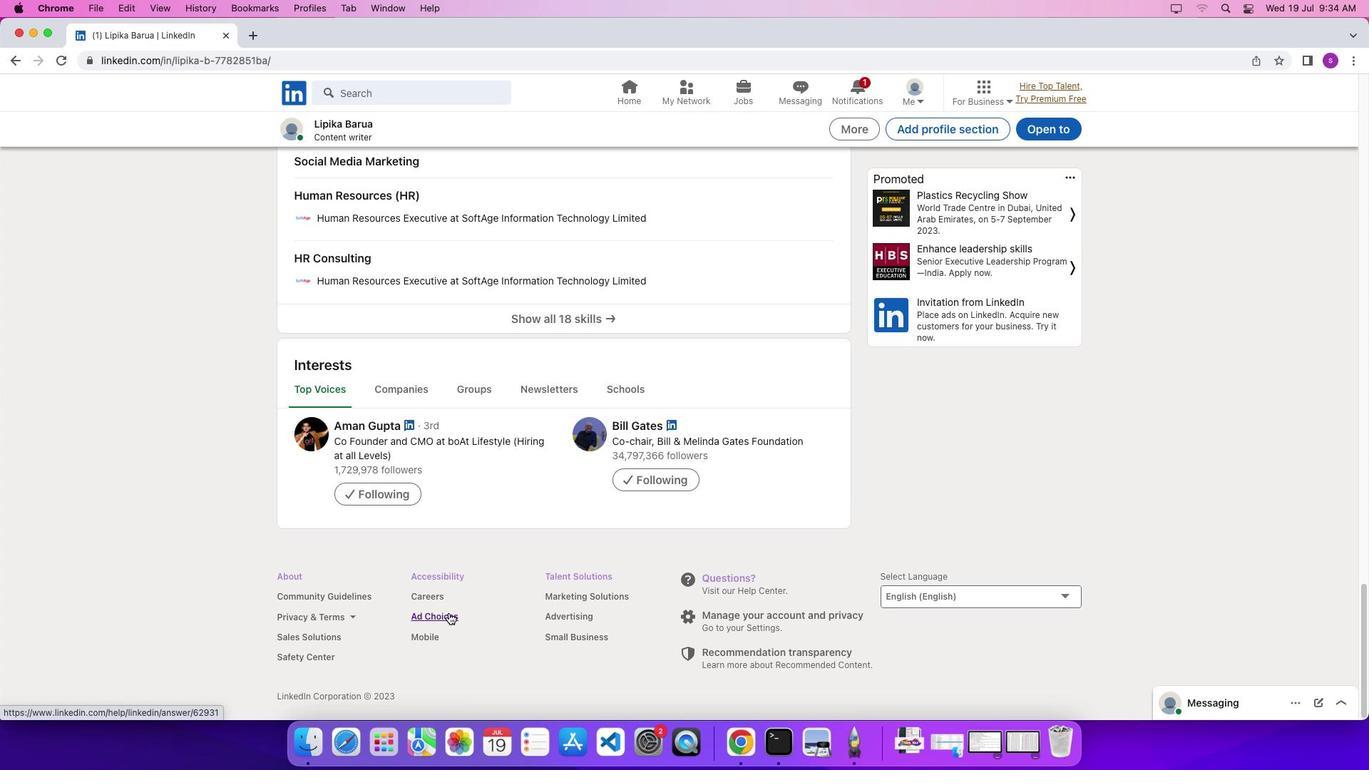 
Action: Mouse moved to (475, 126)
Screenshot: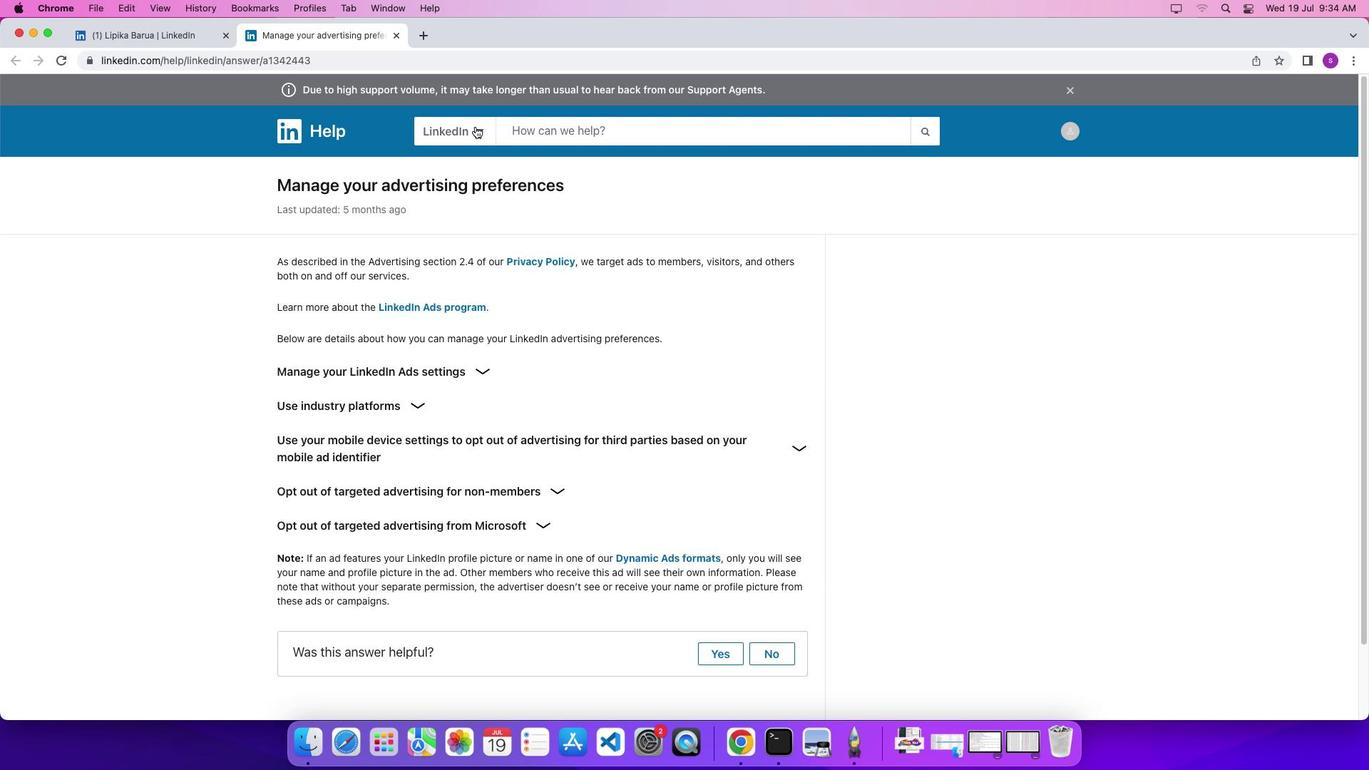 
Action: Mouse pressed left at (475, 126)
Screenshot: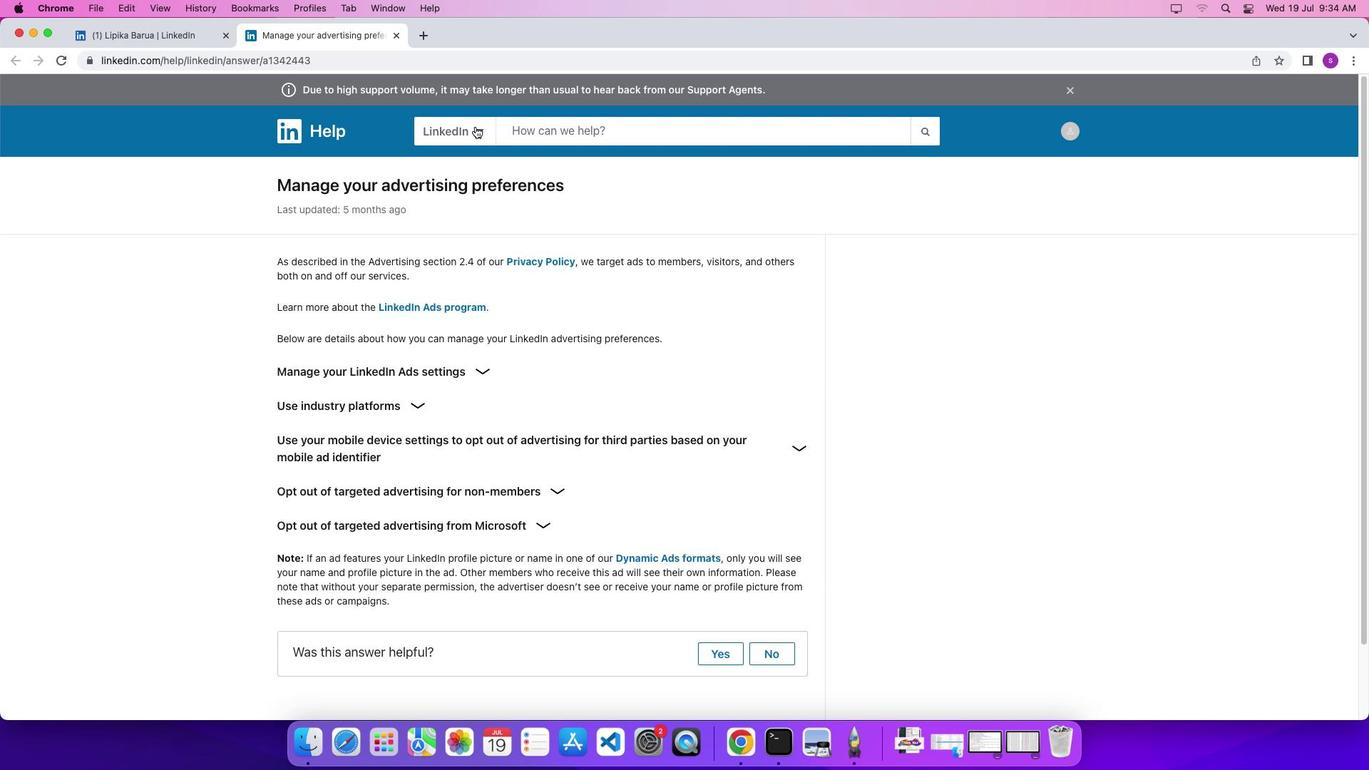 
Action: Mouse moved to (500, 321)
Screenshot: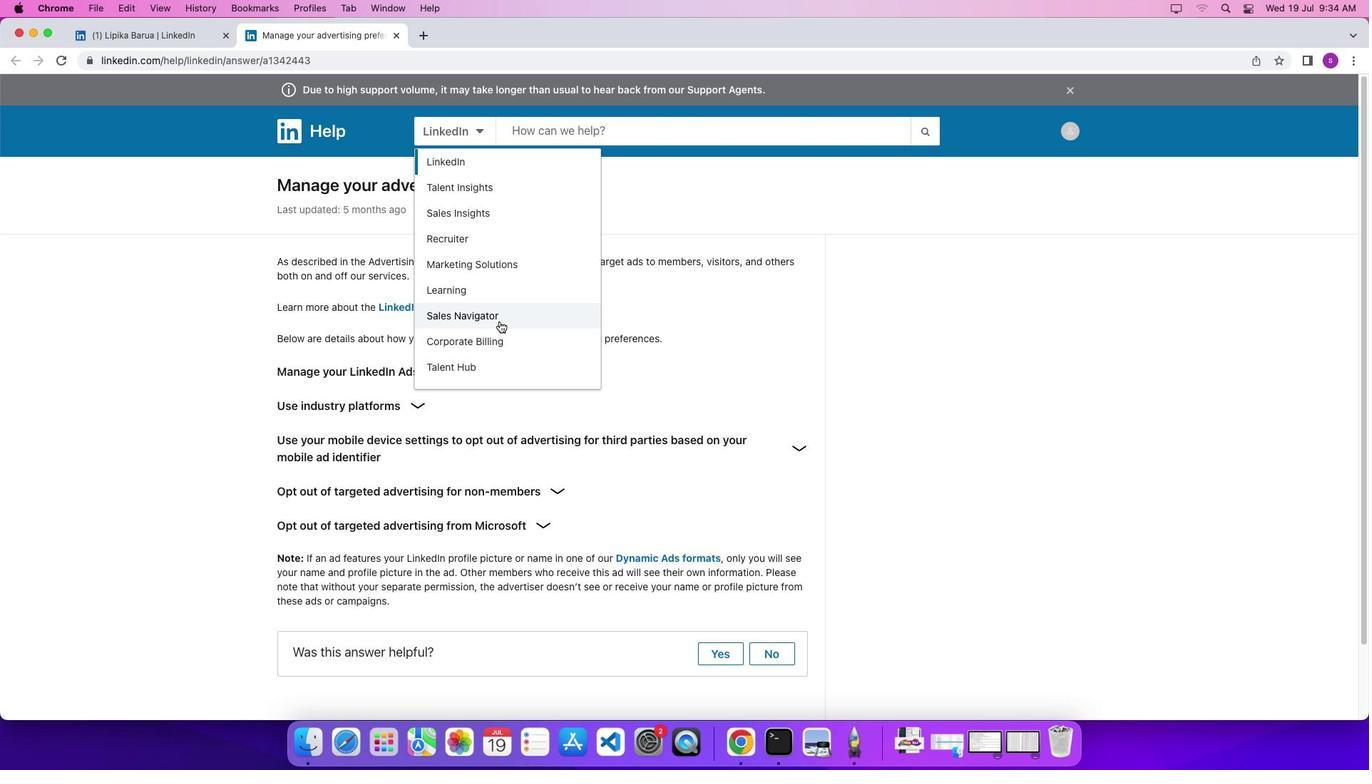 
Action: Mouse pressed left at (500, 321)
Screenshot: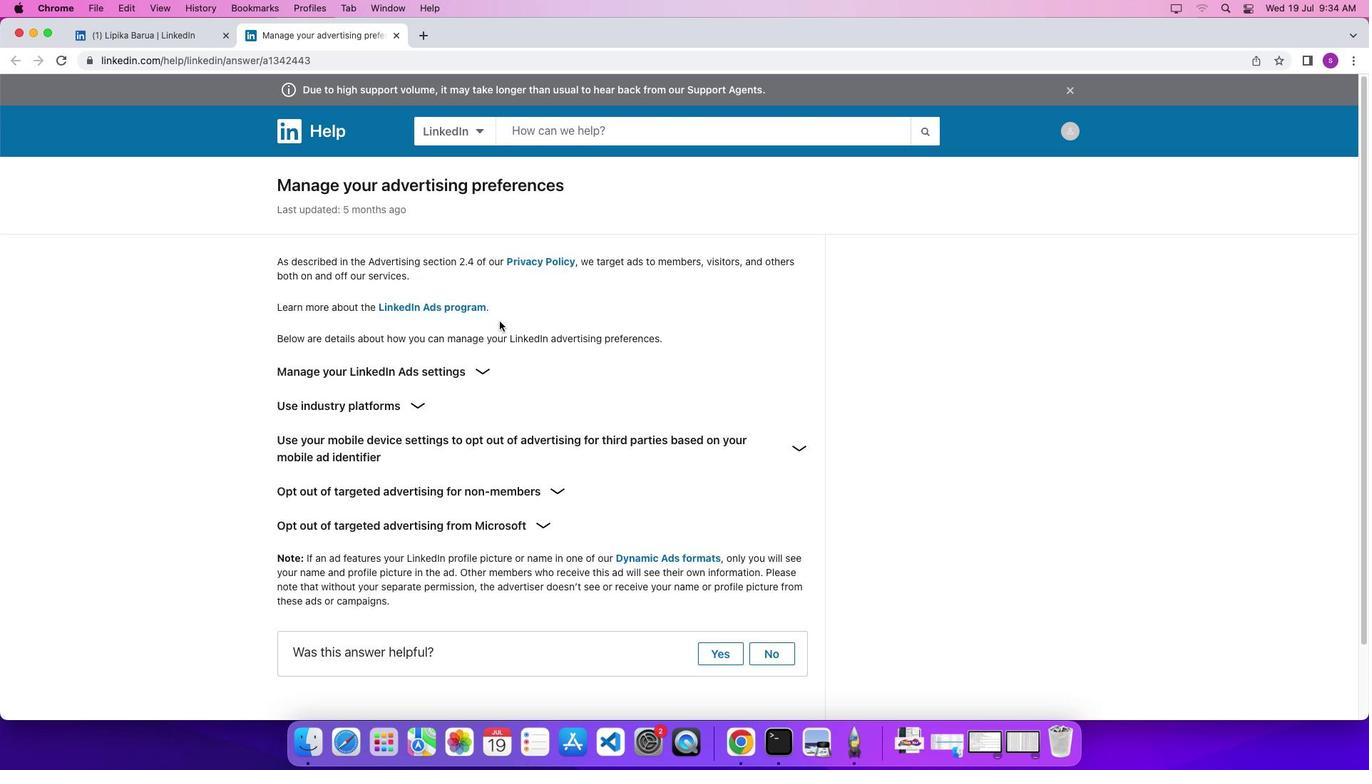 
Action: Mouse moved to (598, 129)
Screenshot: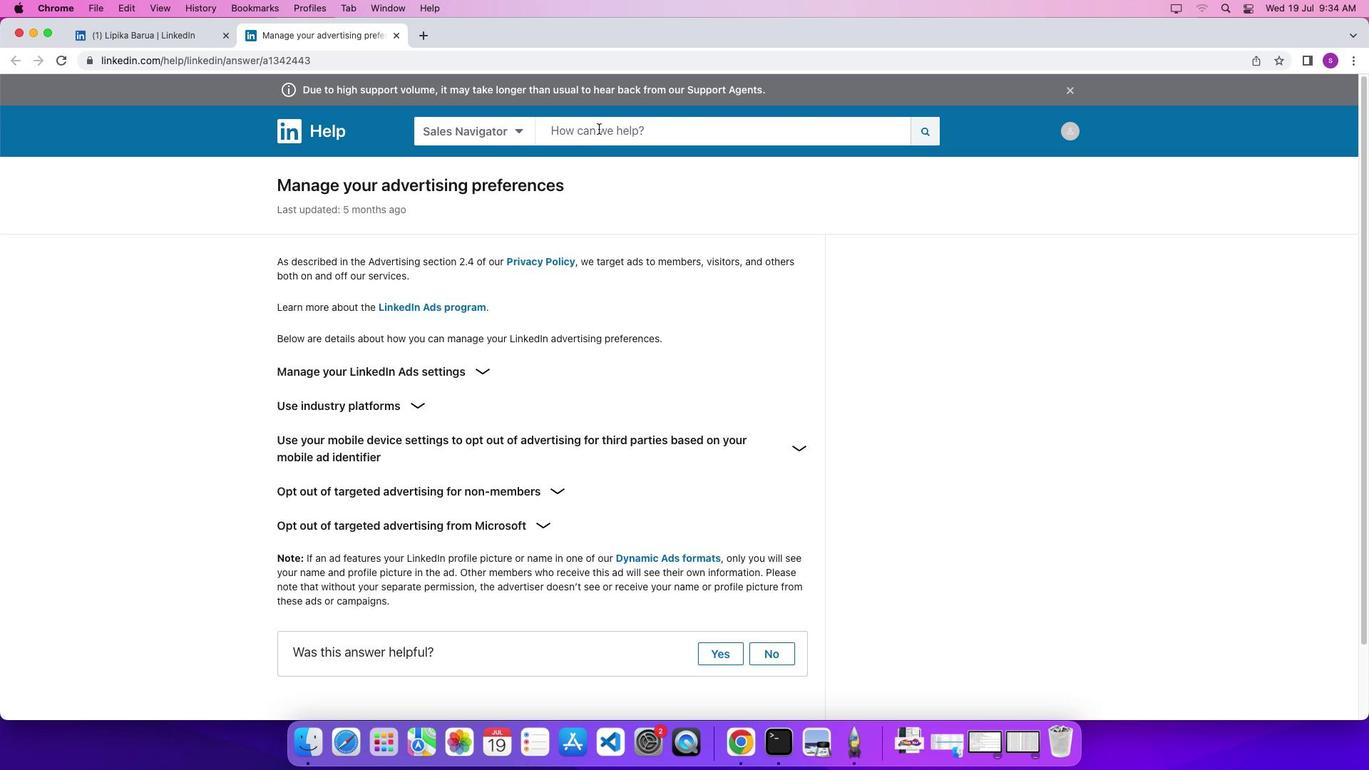 
Action: Mouse pressed left at (598, 129)
Screenshot: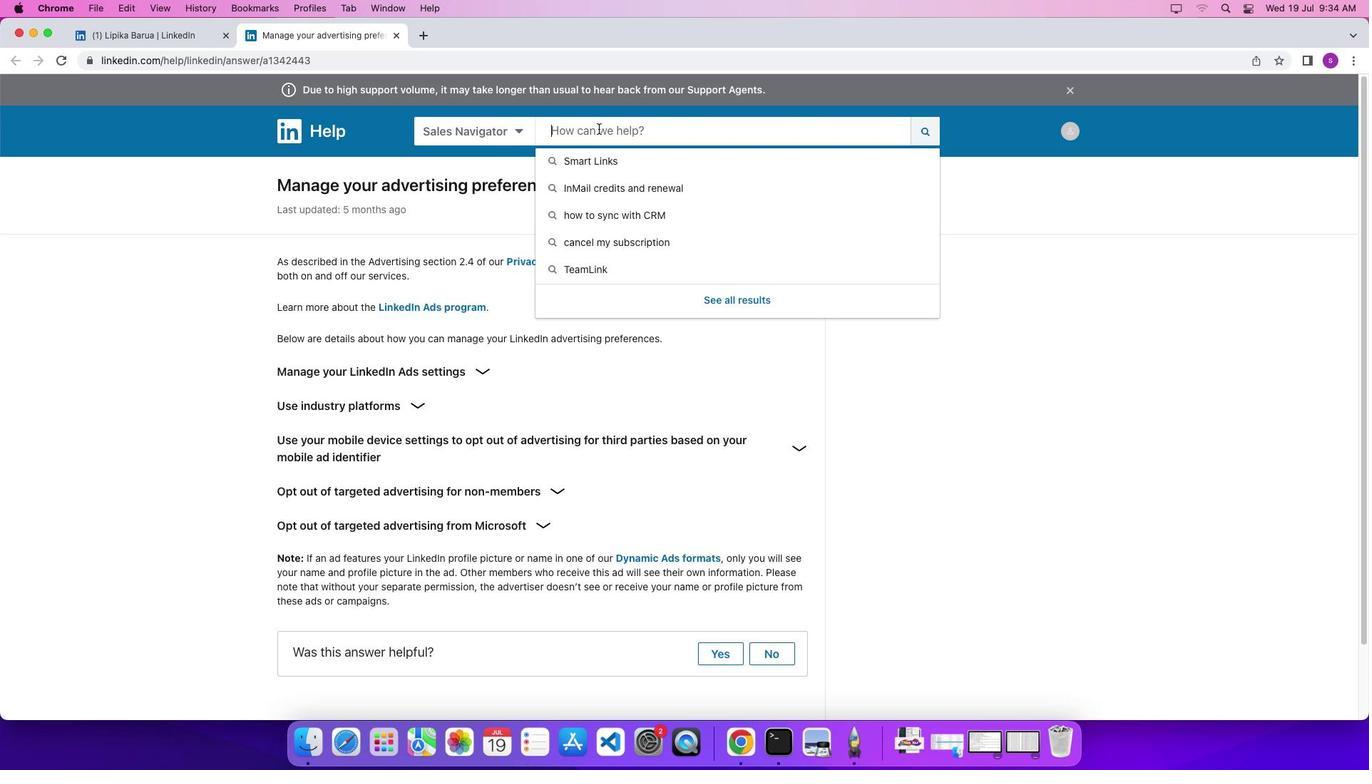 
Action: Mouse moved to (628, 151)
Screenshot: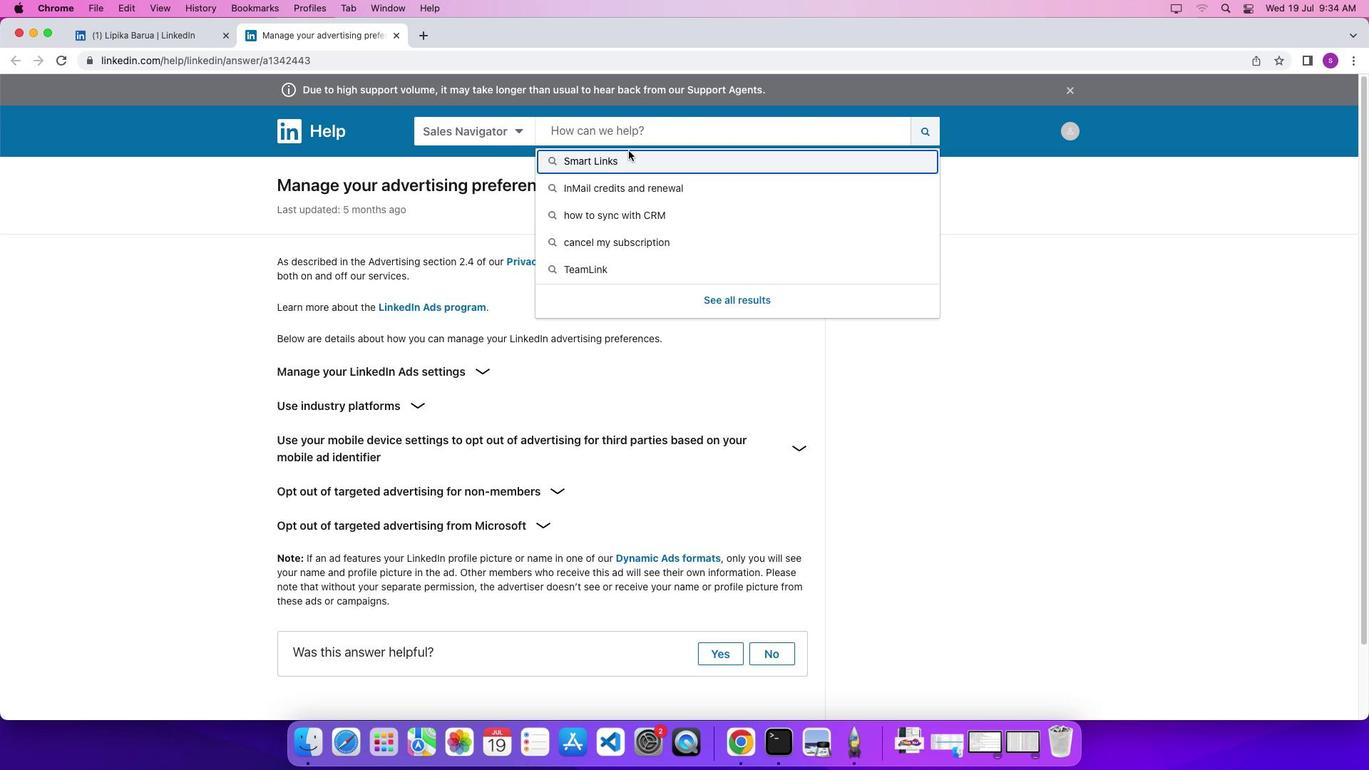 
Action: Key pressed Key.shift'M''u''l''t''i''s''o''u''r''c''e'Key.space'r''e''p''o''r''t''s'
Screenshot: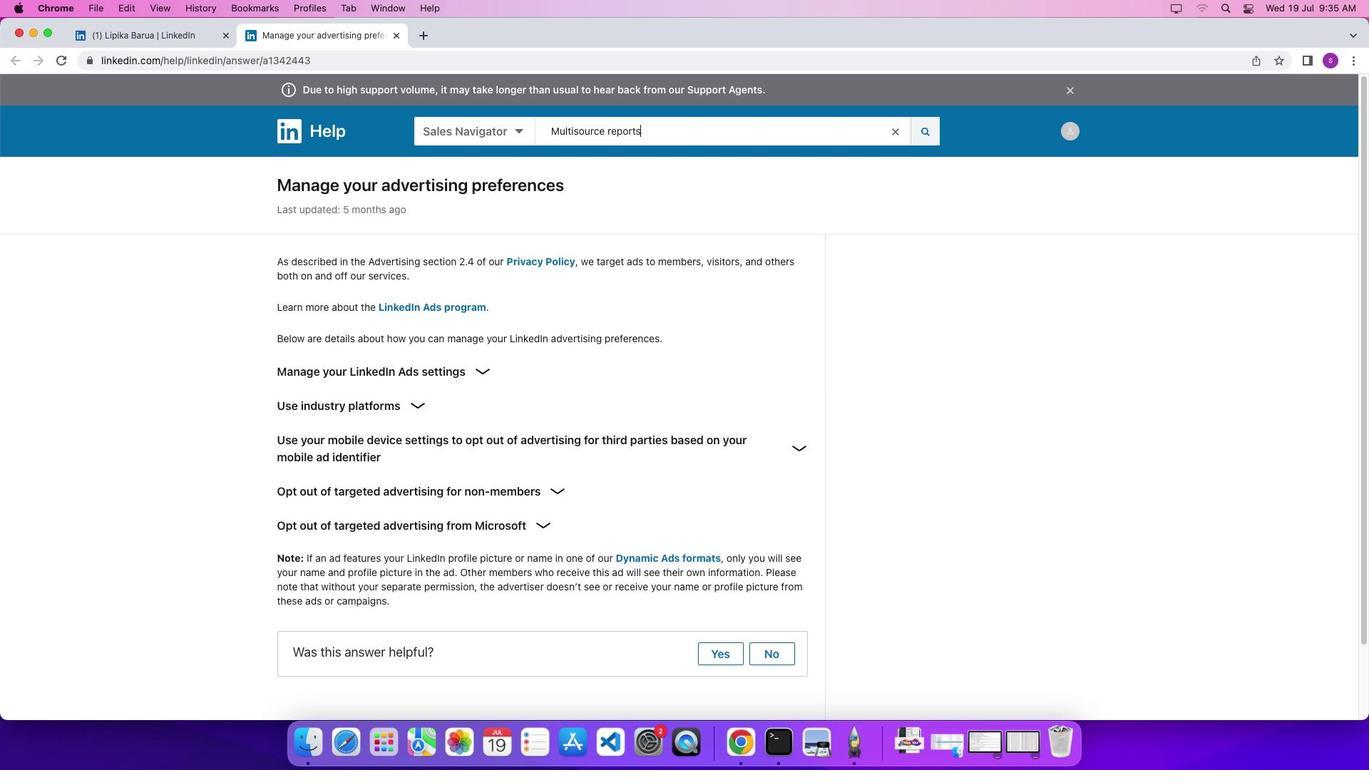 
Action: Mouse moved to (927, 125)
Screenshot: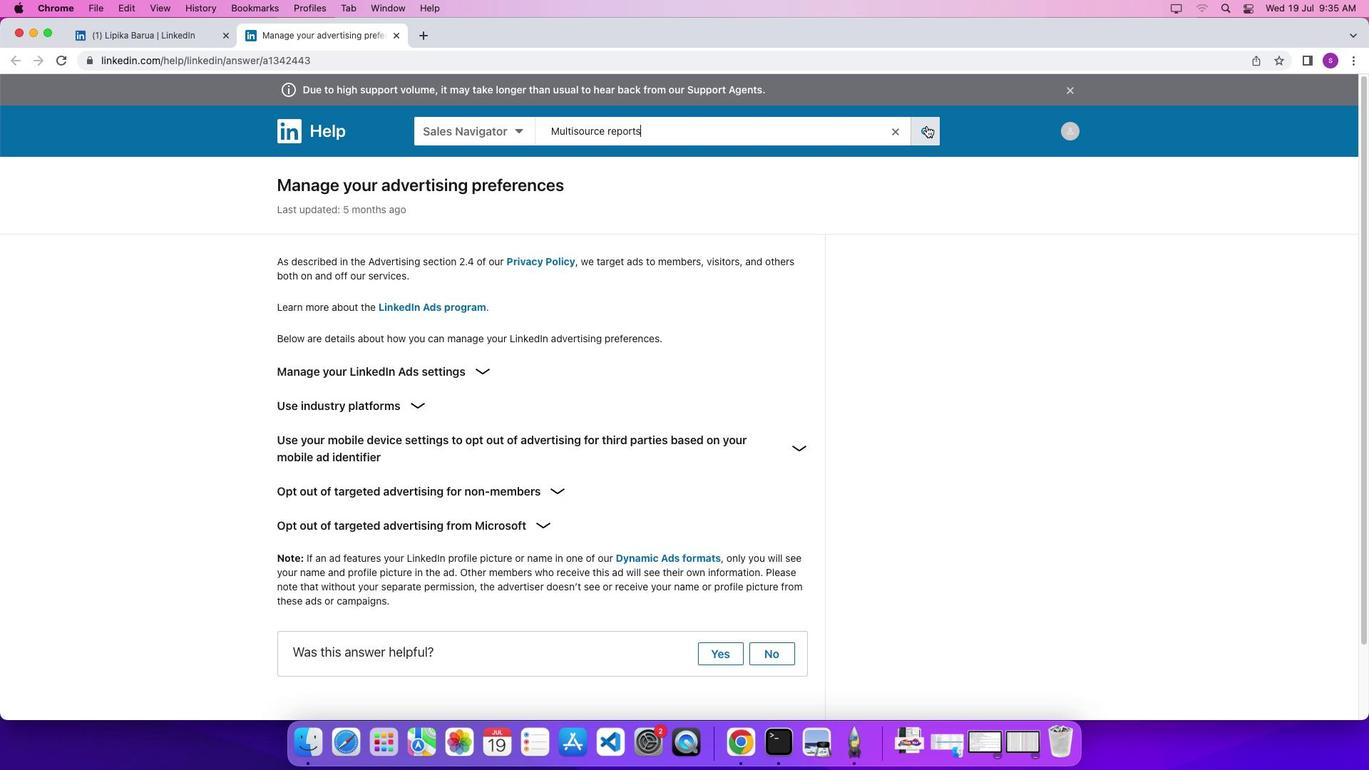 
Action: Mouse pressed left at (927, 125)
Screenshot: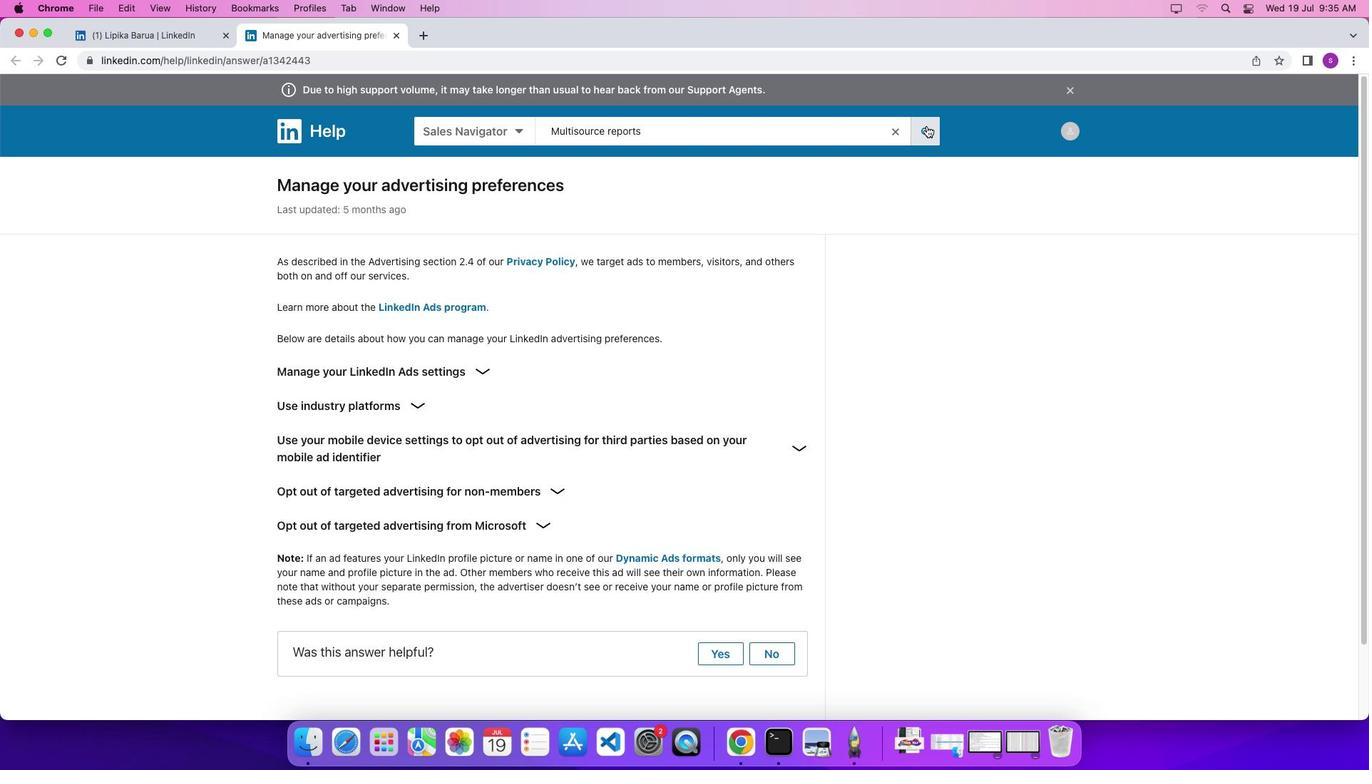 
Action: Mouse moved to (919, 131)
Screenshot: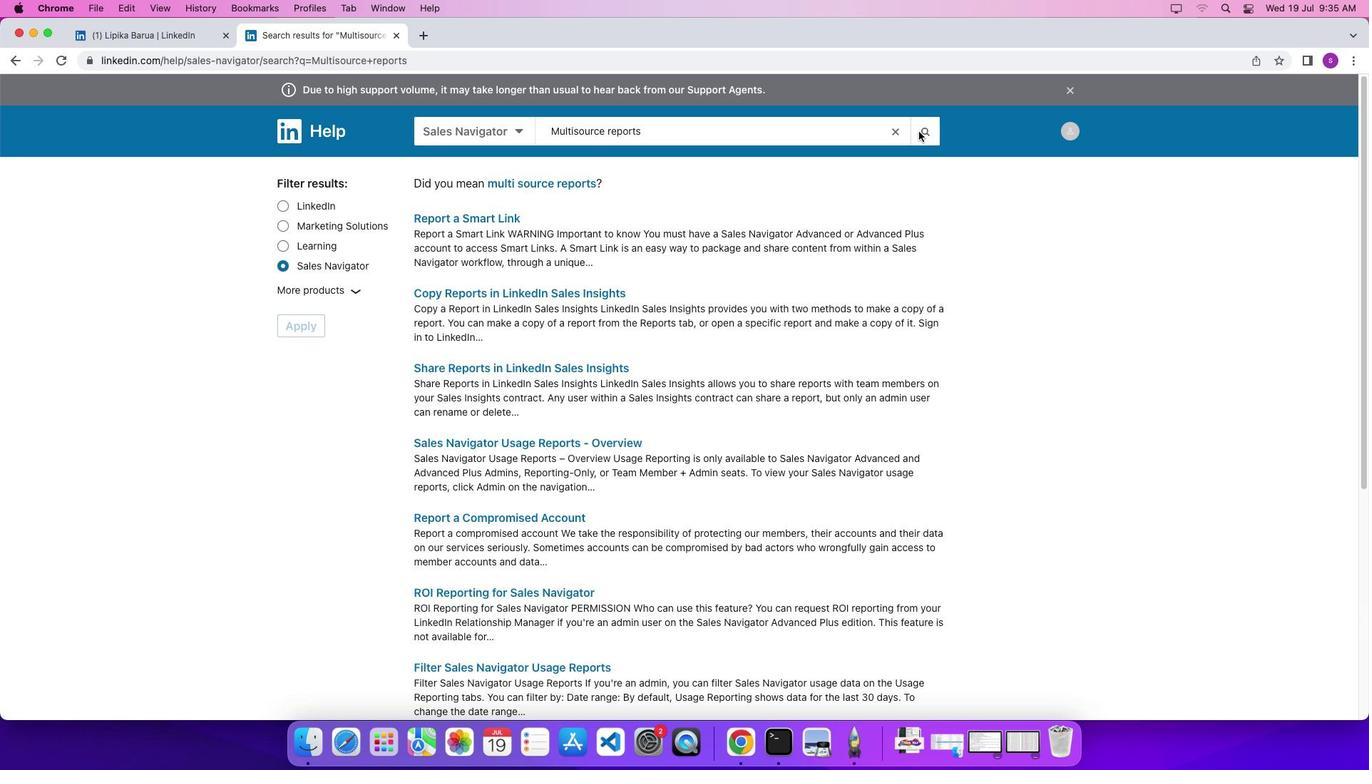
